 Task: Create a scrum project ConvertTech. Add to scrum project ConvertTech a team member softage.3@softage.net and assign as Project Lead. Add to scrum project ConvertTech a team member softage.4@softage.net
Action: Mouse moved to (198, 56)
Screenshot: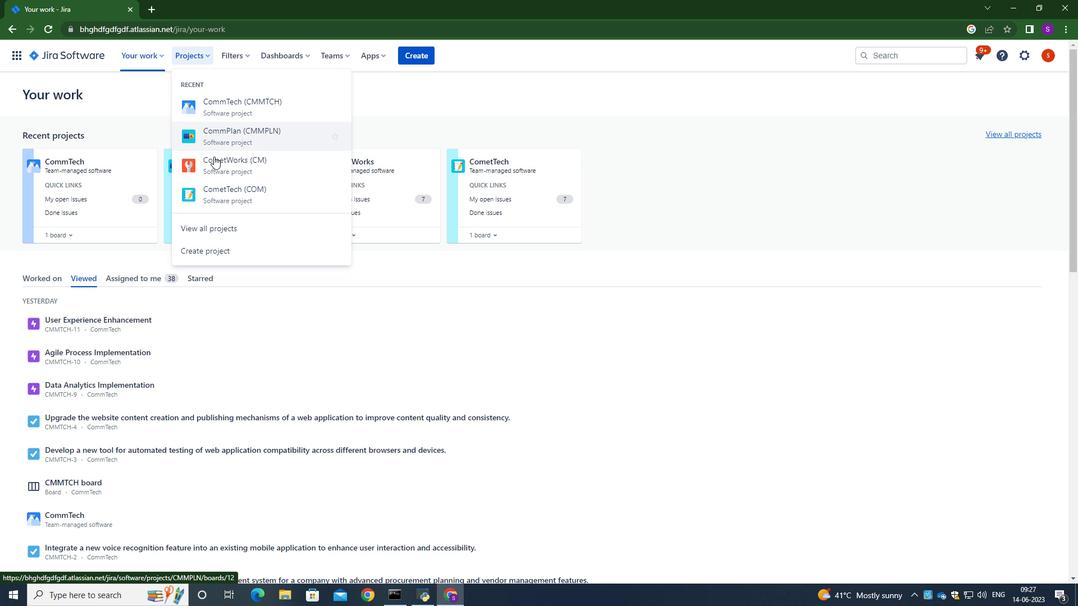 
Action: Mouse pressed left at (198, 56)
Screenshot: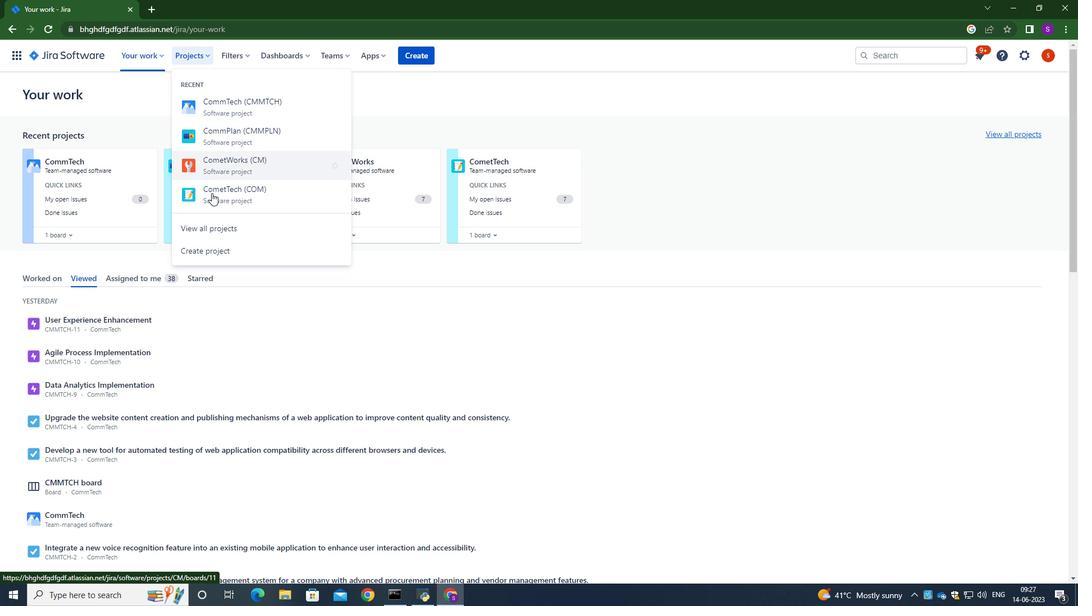 
Action: Mouse moved to (224, 253)
Screenshot: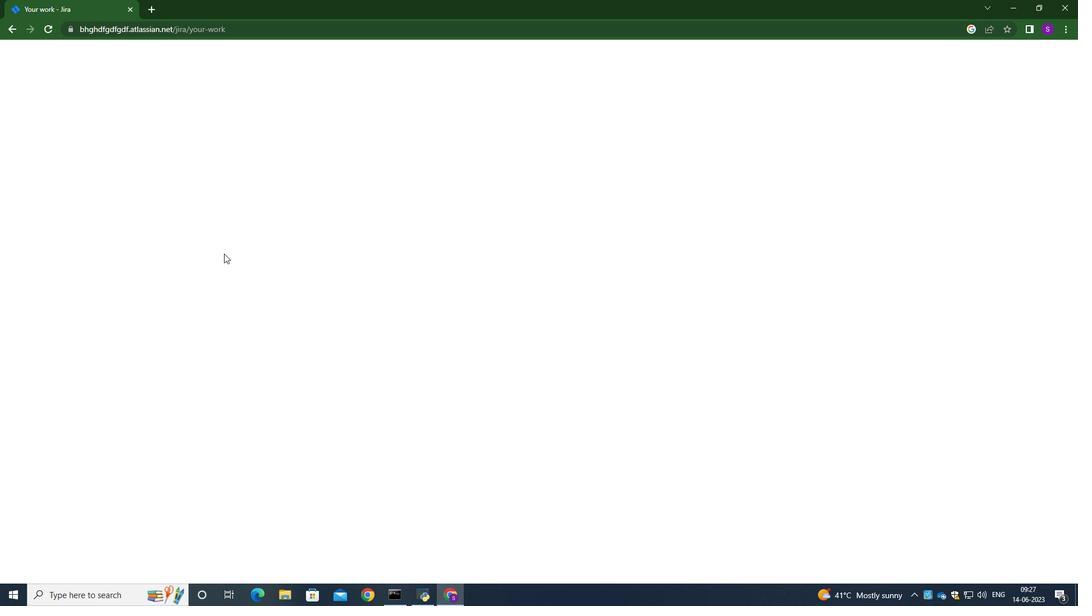 
Action: Mouse pressed left at (224, 253)
Screenshot: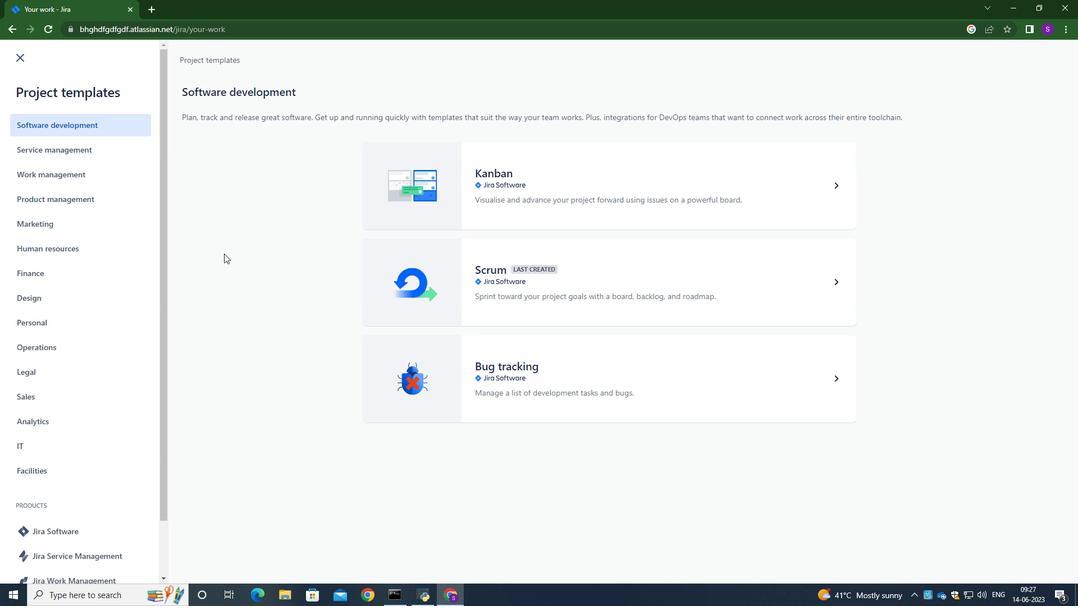 
Action: Mouse moved to (486, 284)
Screenshot: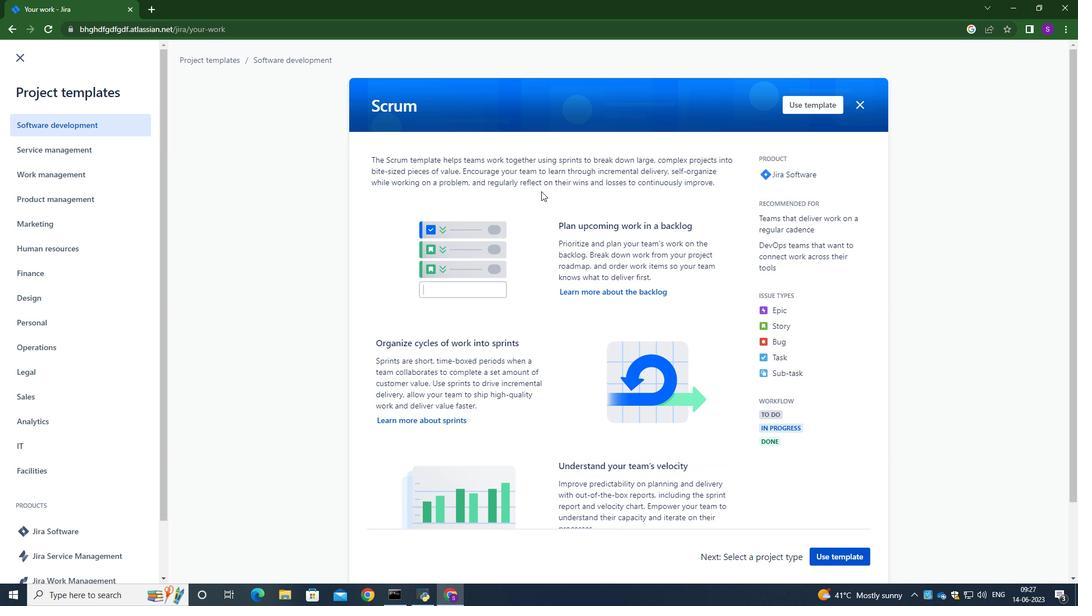 
Action: Mouse pressed left at (486, 284)
Screenshot: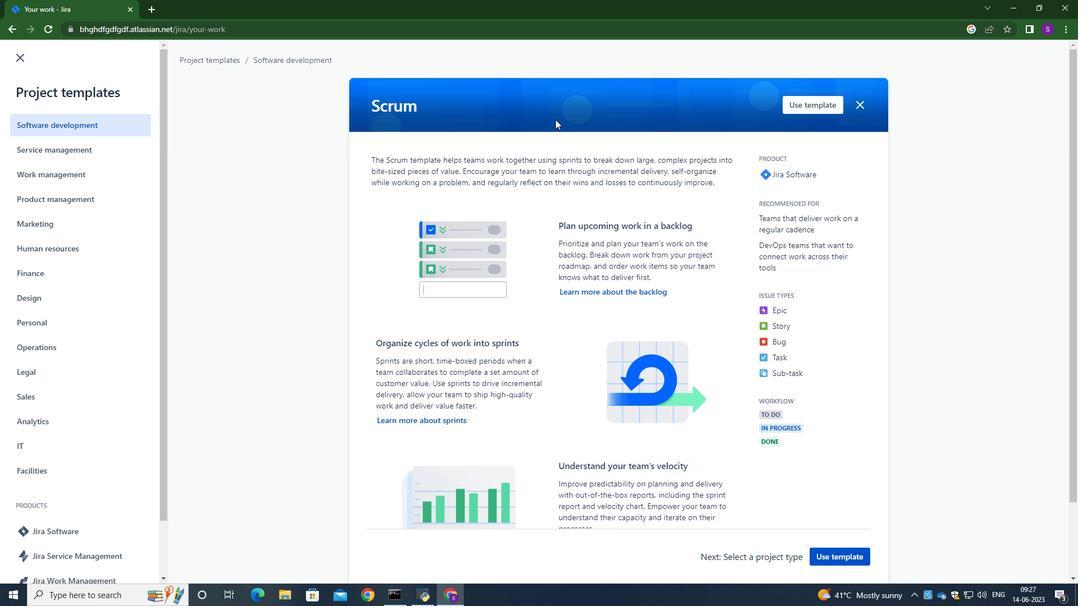 
Action: Mouse moved to (838, 105)
Screenshot: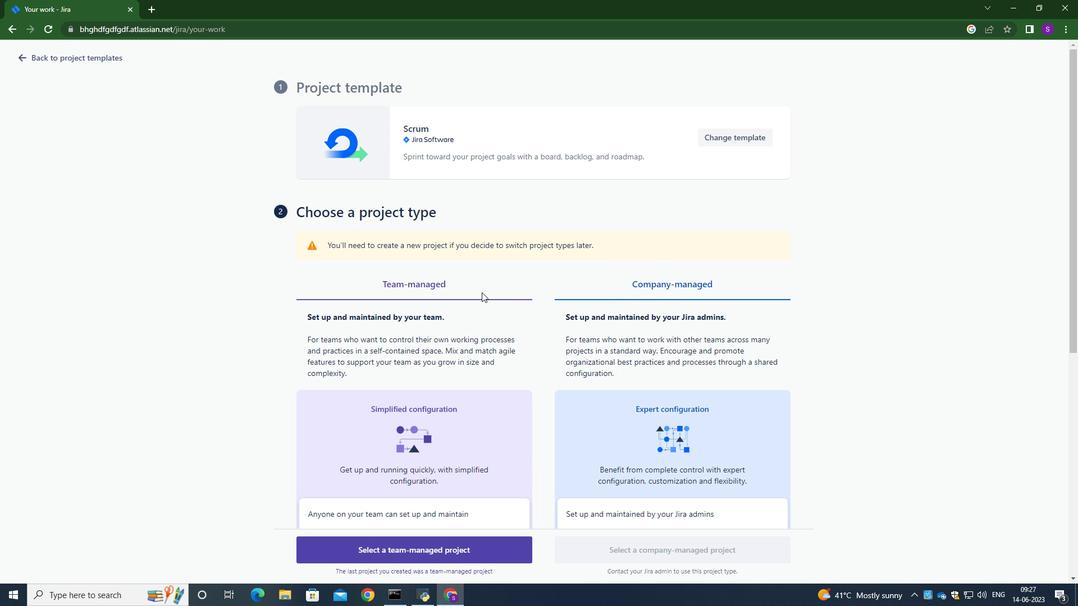 
Action: Mouse pressed left at (838, 105)
Screenshot: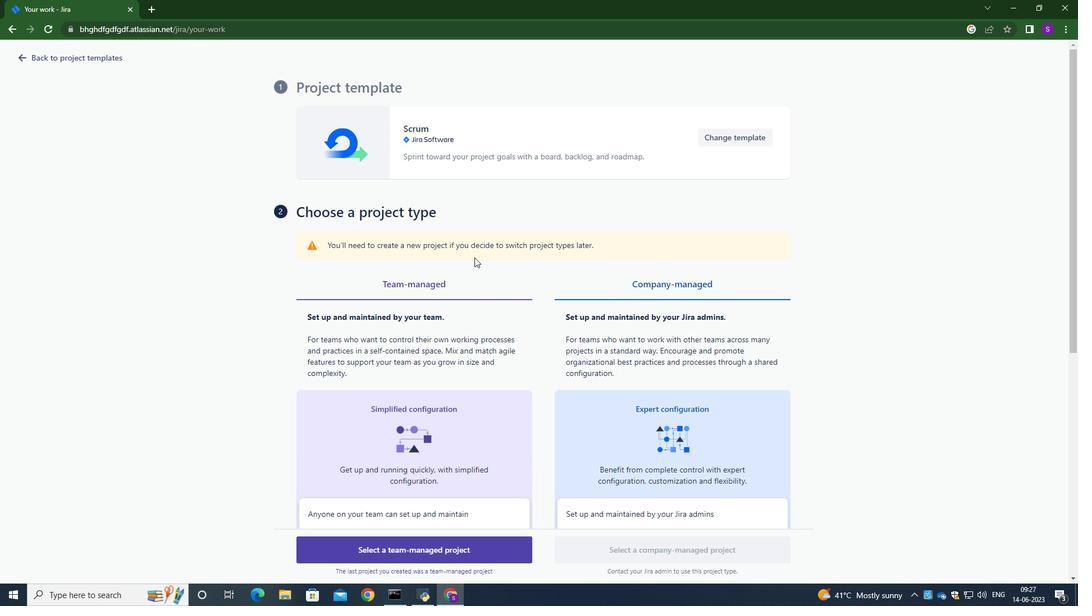 
Action: Mouse moved to (468, 212)
Screenshot: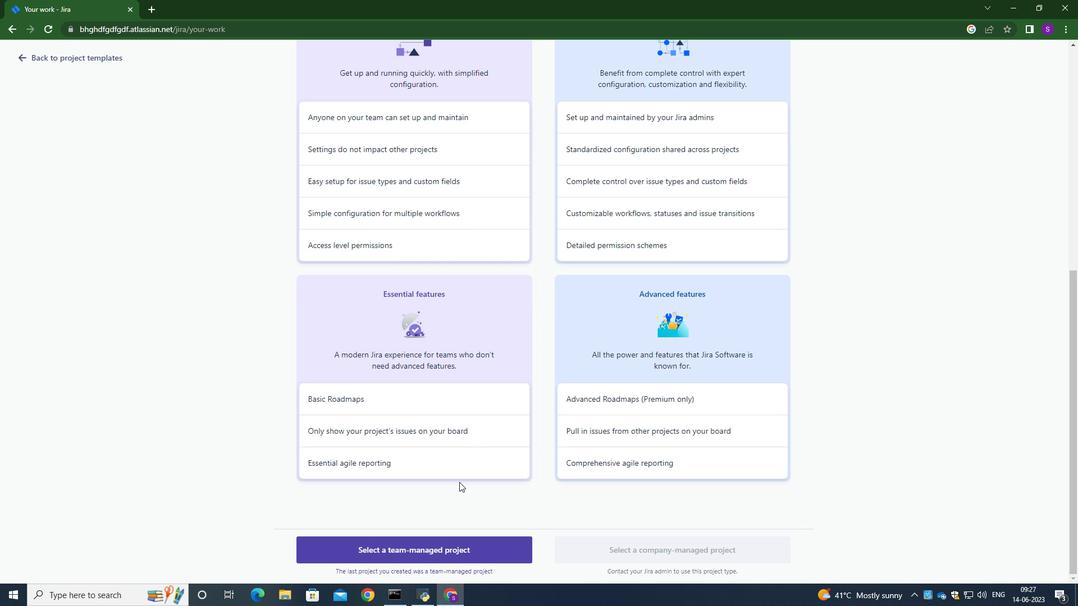 
Action: Mouse scrolled (468, 211) with delta (0, 0)
Screenshot: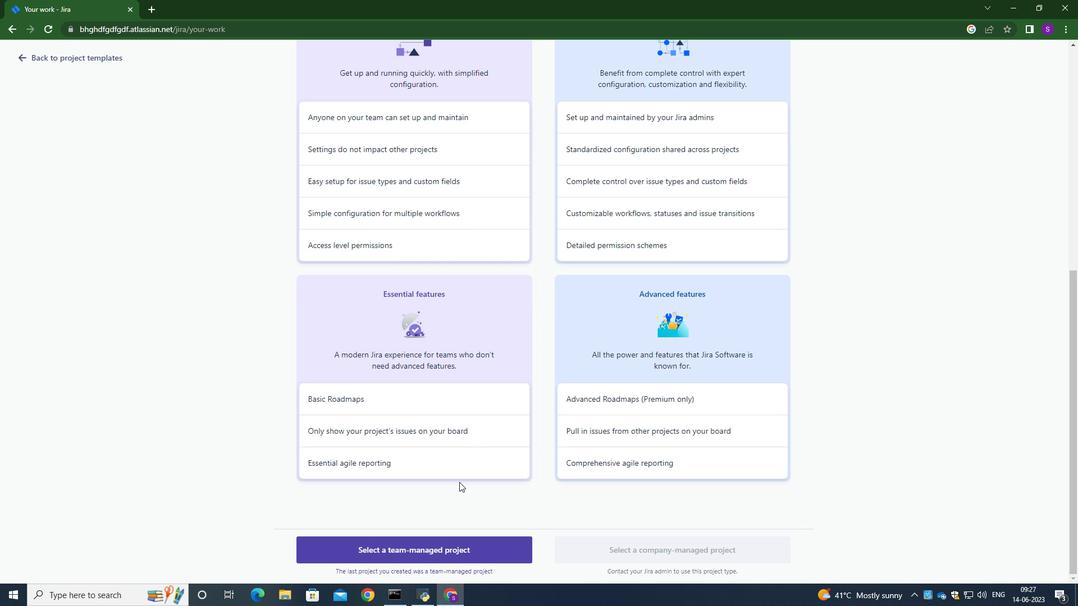 
Action: Mouse moved to (468, 216)
Screenshot: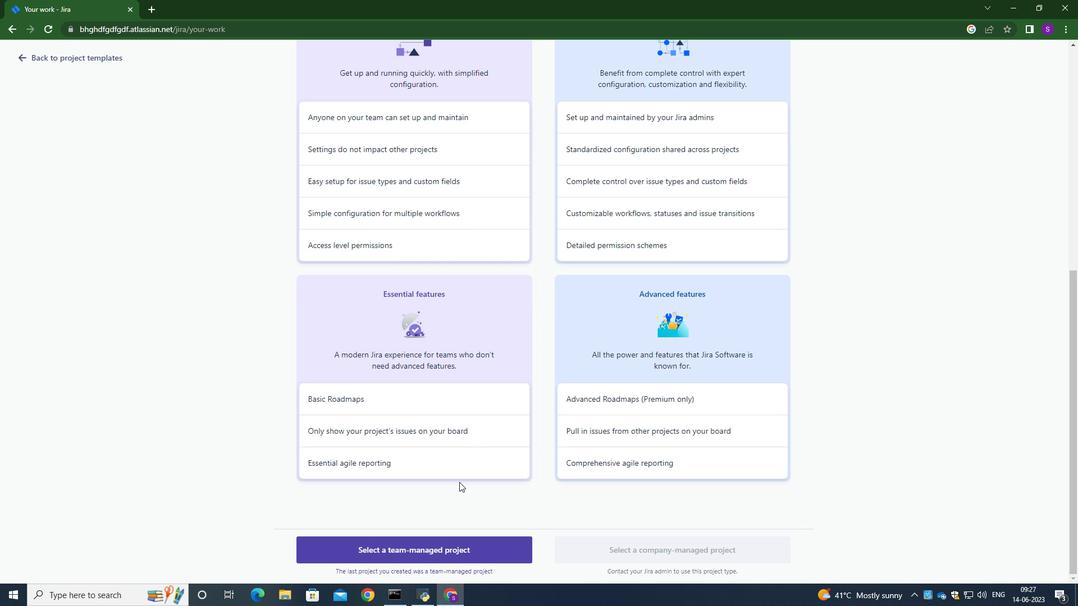 
Action: Mouse scrolled (468, 215) with delta (0, 0)
Screenshot: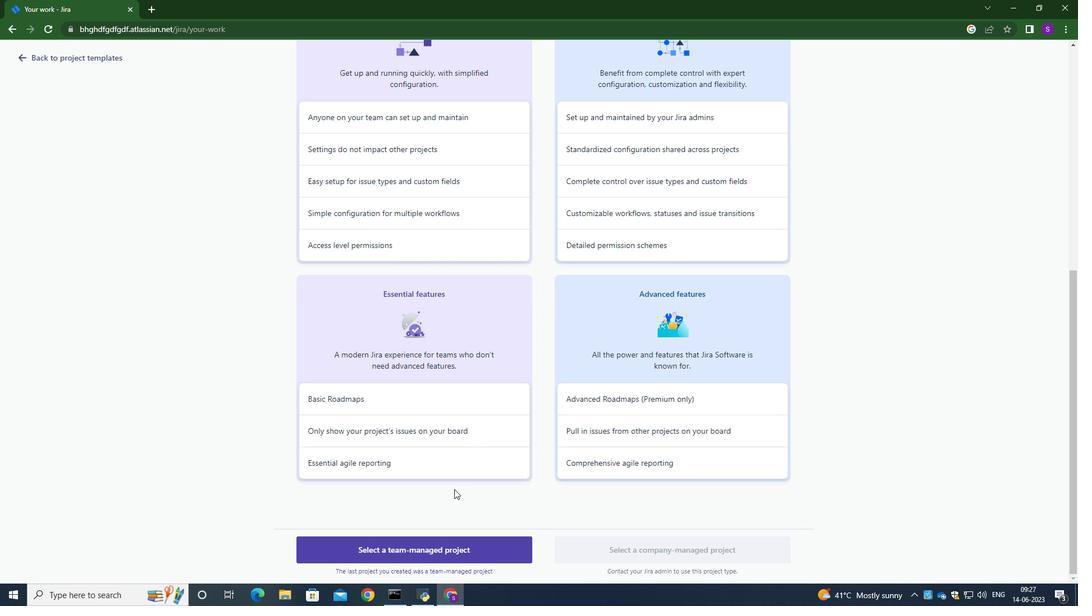 
Action: Mouse scrolled (468, 215) with delta (0, 0)
Screenshot: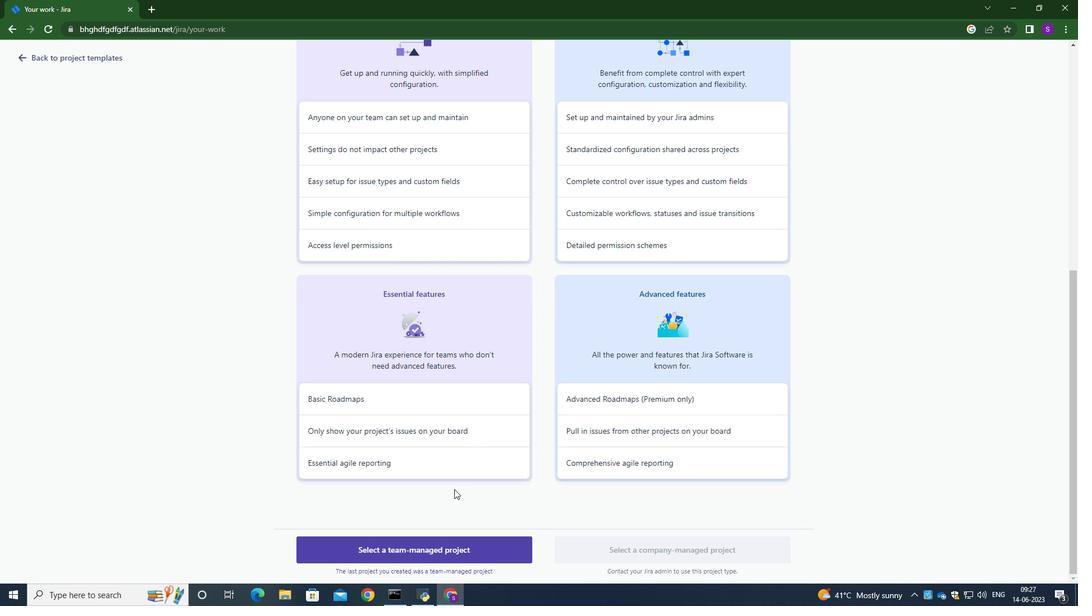 
Action: Mouse scrolled (468, 215) with delta (0, 0)
Screenshot: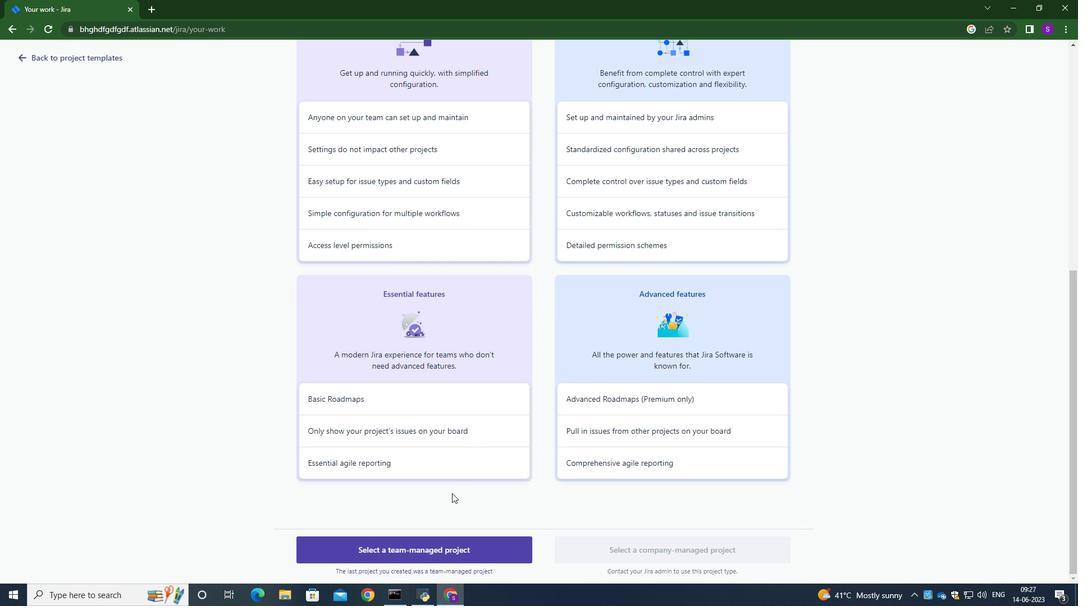 
Action: Mouse scrolled (468, 215) with delta (0, 0)
Screenshot: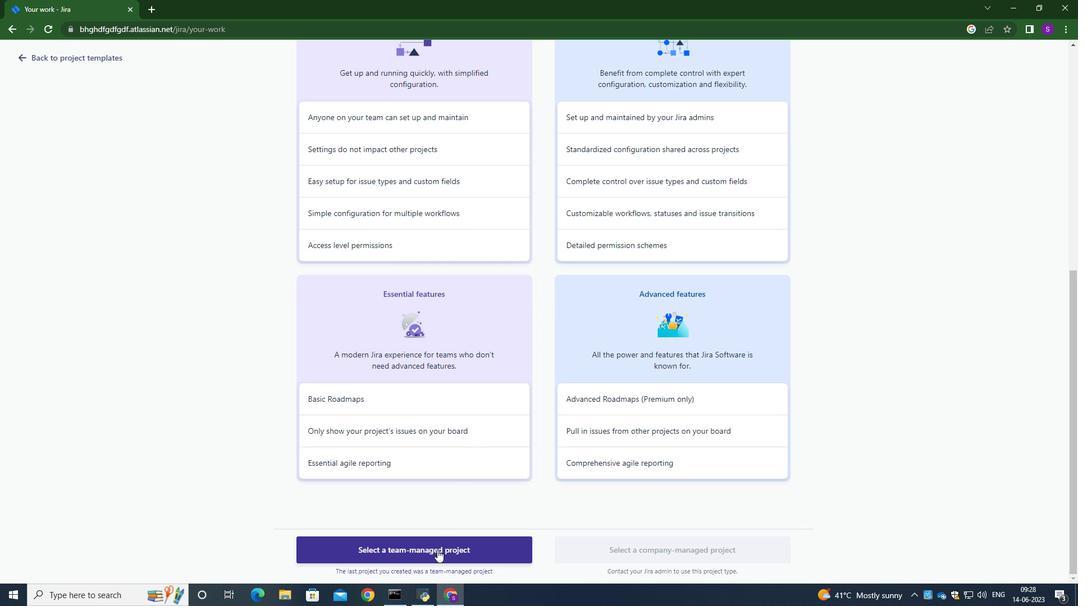 
Action: Mouse scrolled (468, 215) with delta (0, 0)
Screenshot: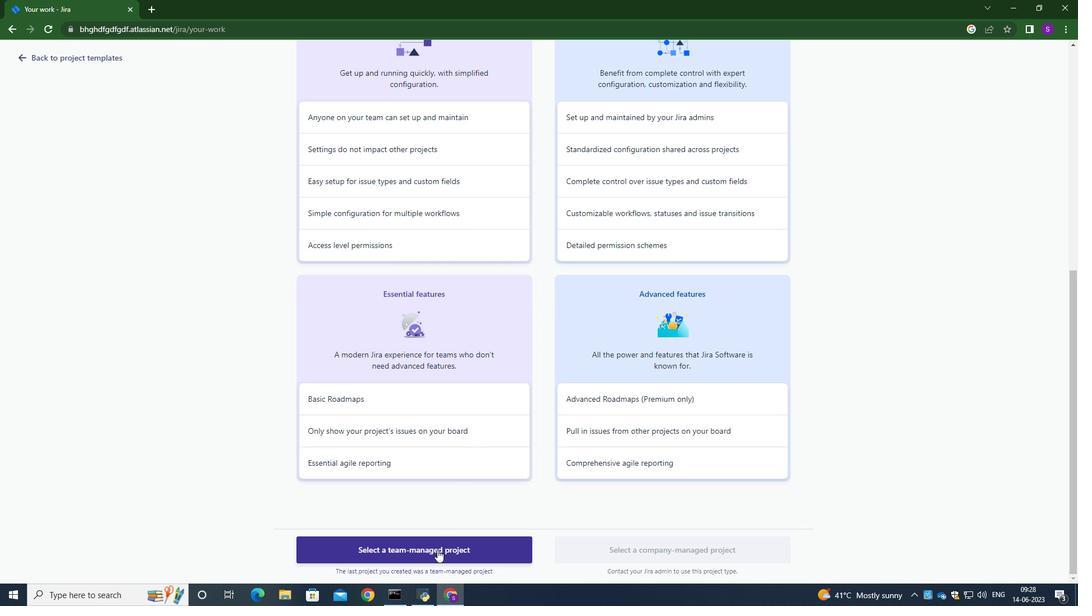 
Action: Mouse scrolled (468, 215) with delta (0, 0)
Screenshot: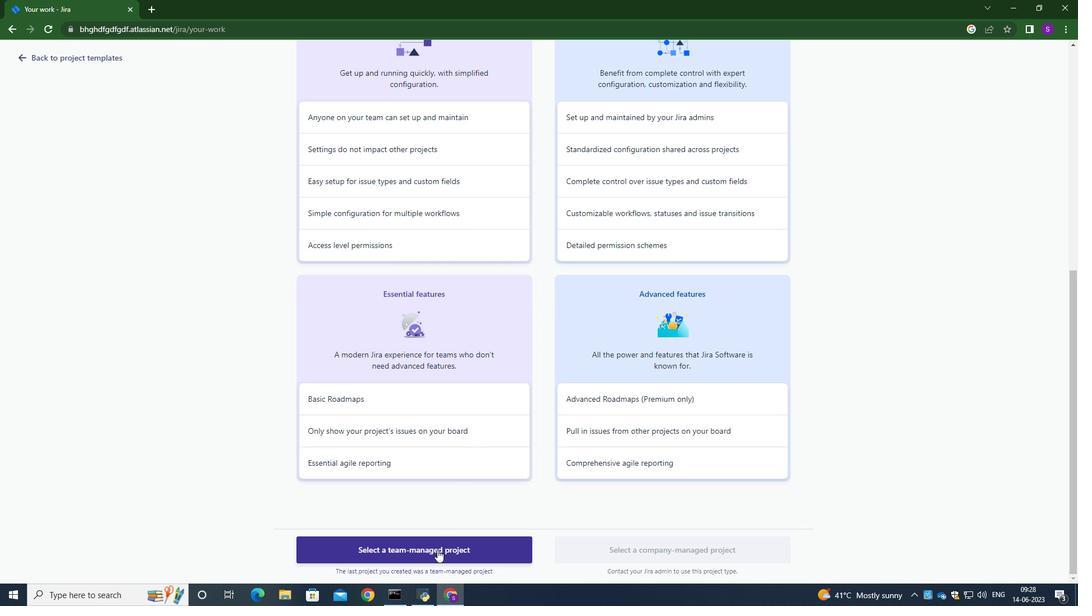 
Action: Mouse scrolled (468, 215) with delta (0, 0)
Screenshot: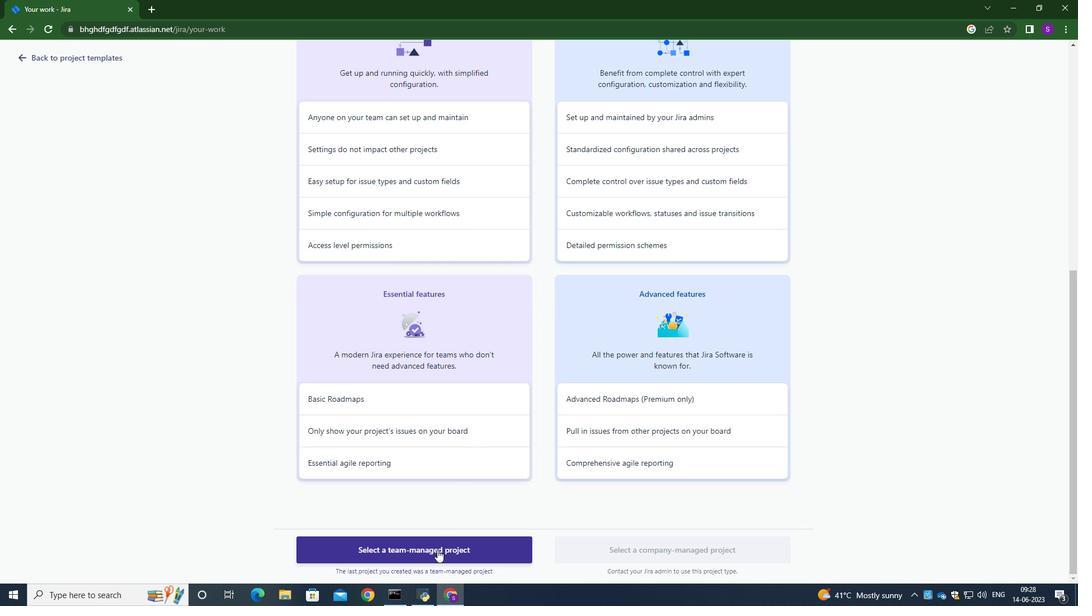 
Action: Mouse scrolled (468, 215) with delta (0, 0)
Screenshot: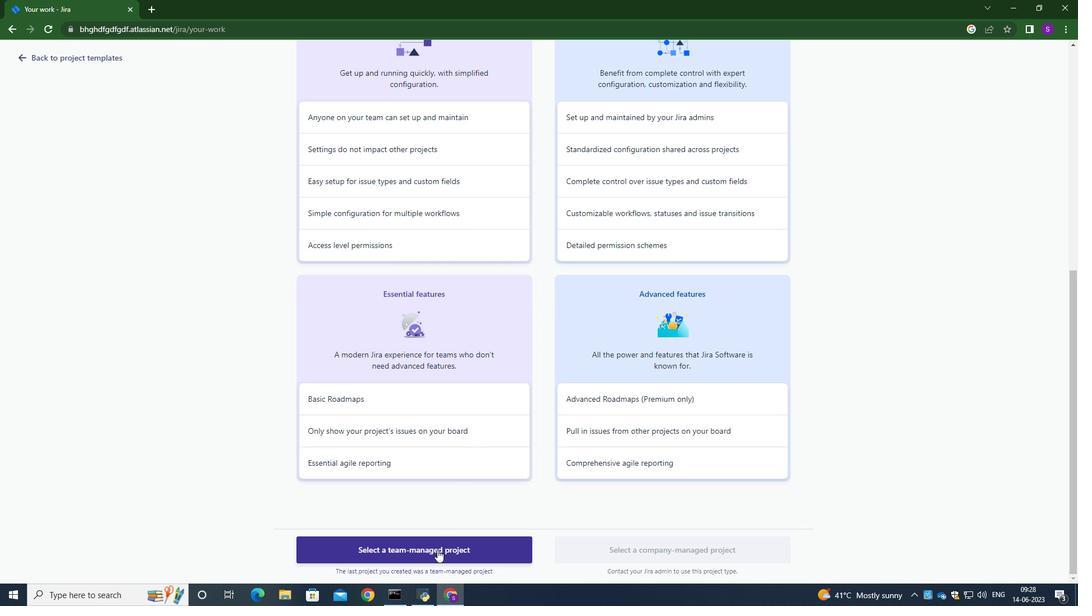 
Action: Mouse moved to (437, 550)
Screenshot: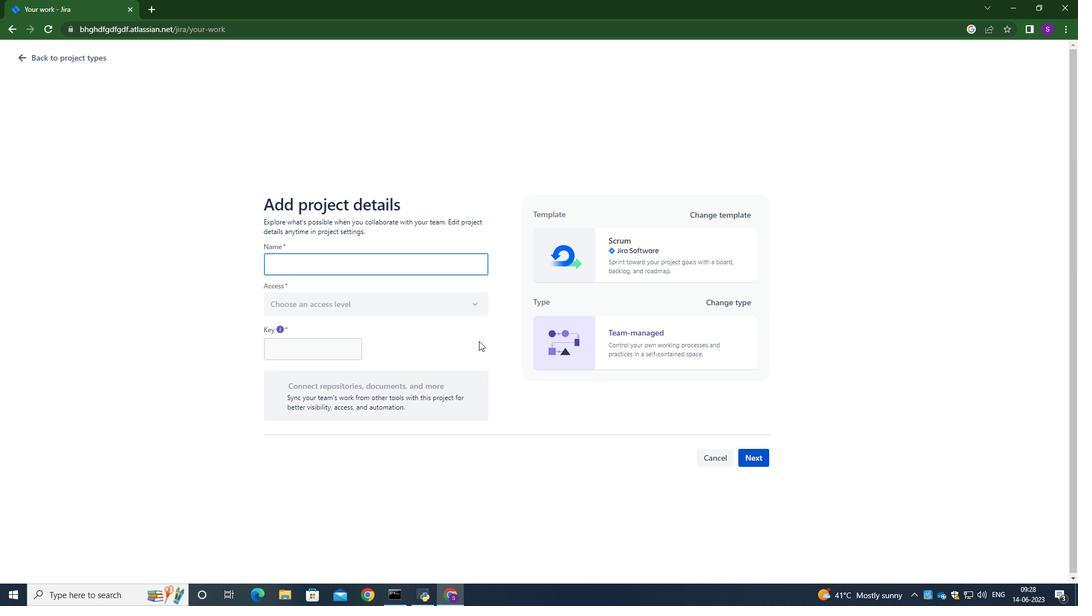 
Action: Mouse pressed left at (437, 550)
Screenshot: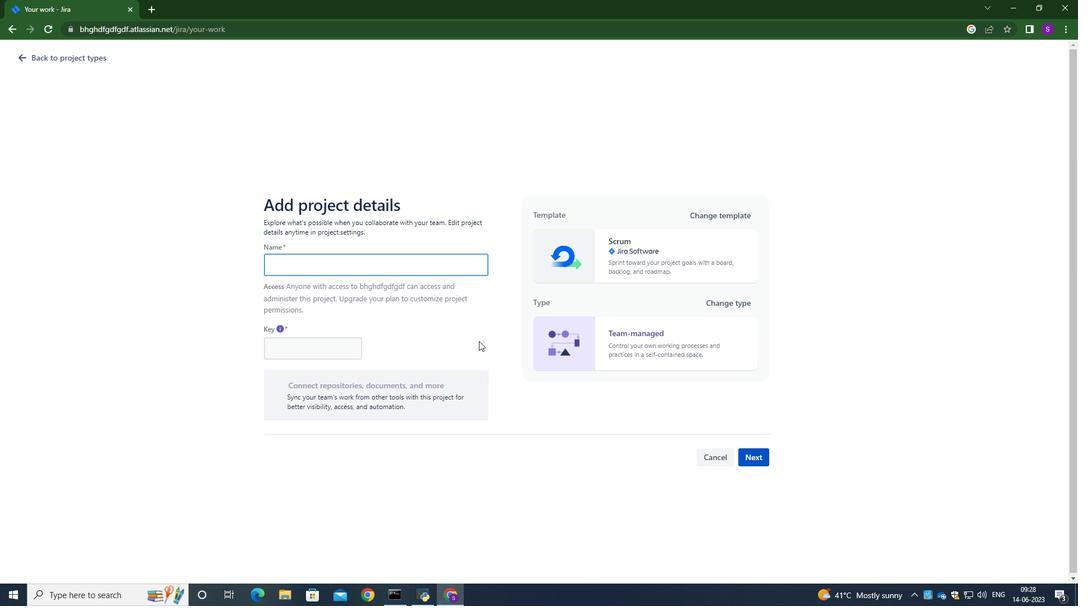 
Action: Mouse moved to (479, 341)
Screenshot: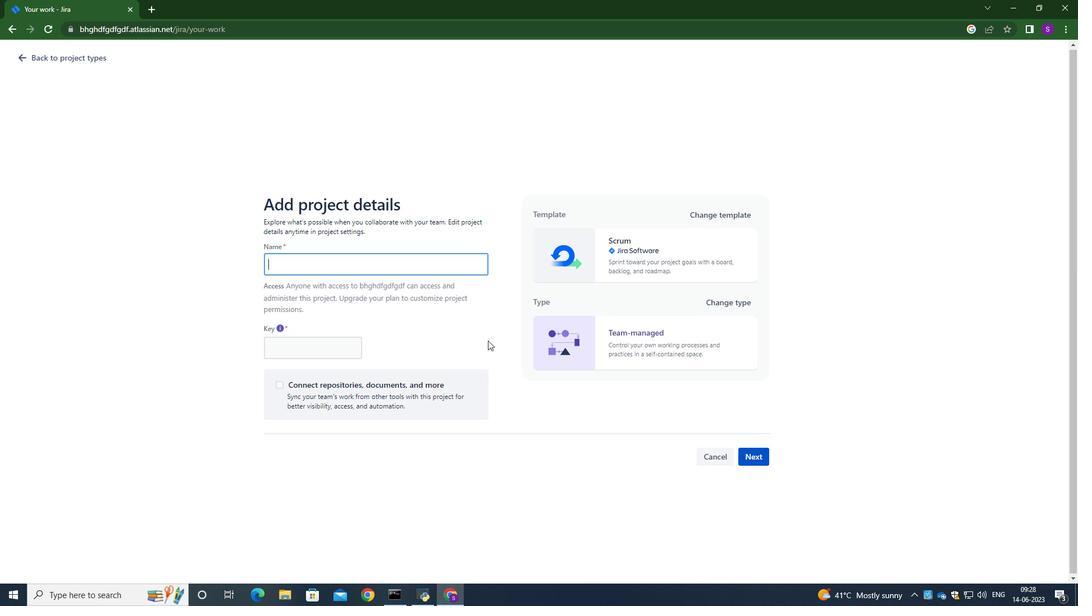 
Action: Mouse scrolled (479, 341) with delta (0, 0)
Screenshot: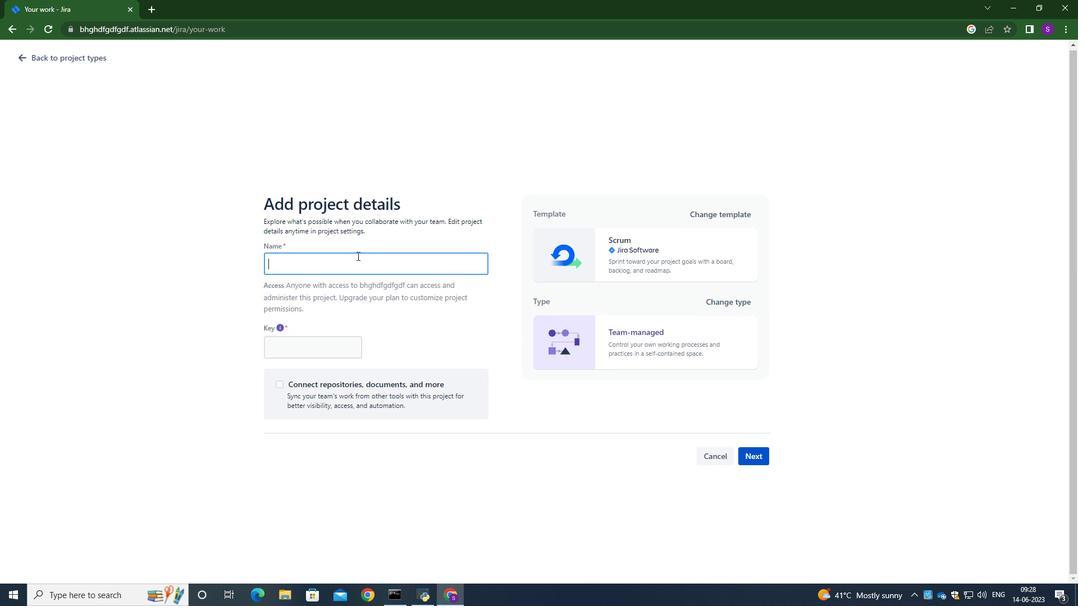 
Action: Mouse scrolled (479, 341) with delta (0, 0)
Screenshot: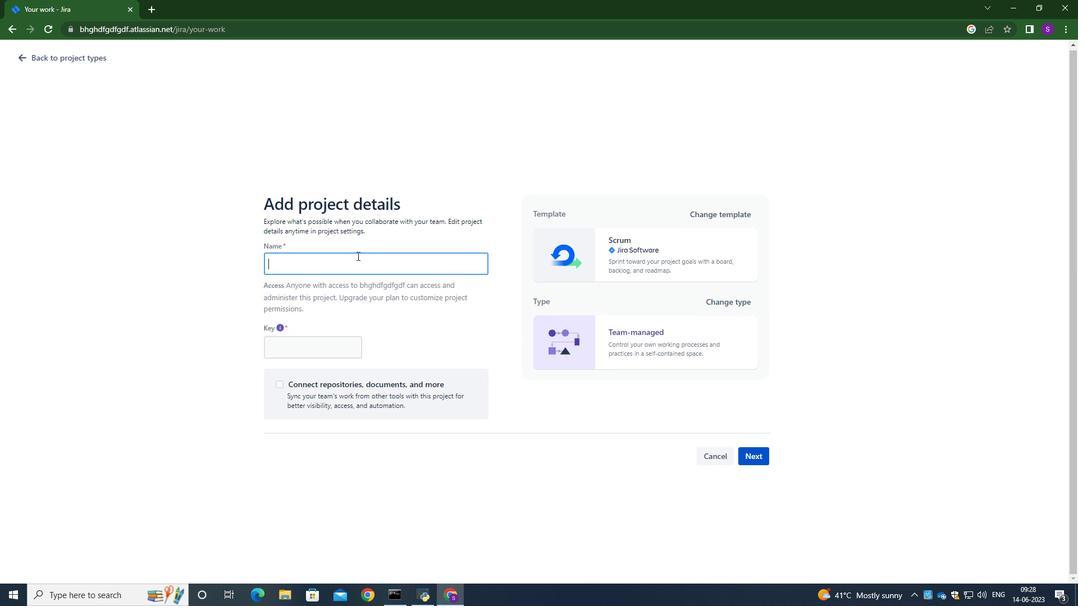 
Action: Mouse scrolled (479, 341) with delta (0, 0)
Screenshot: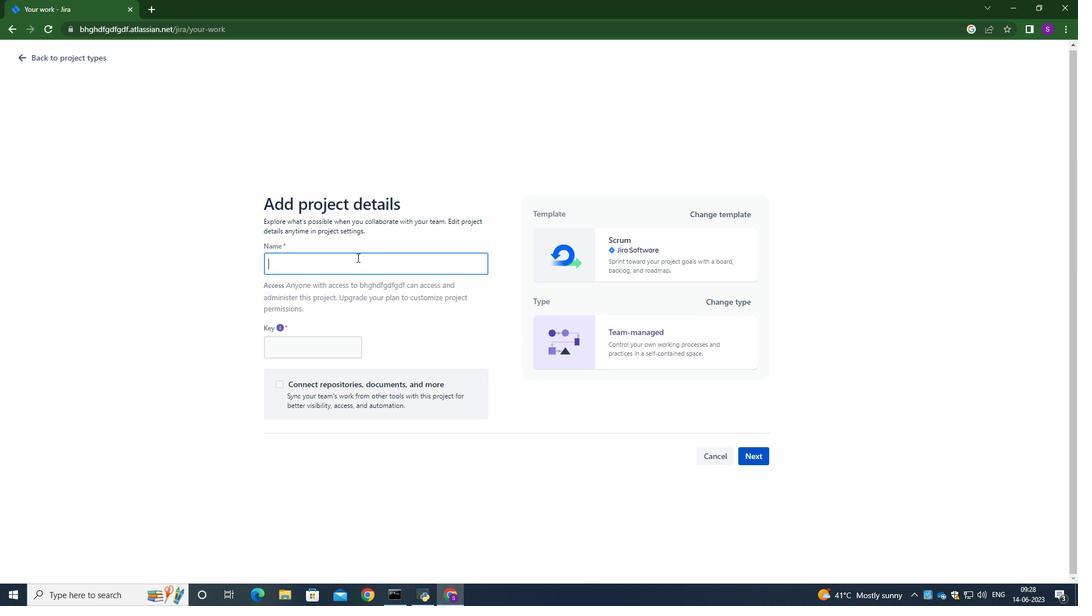 
Action: Mouse moved to (500, 341)
Screenshot: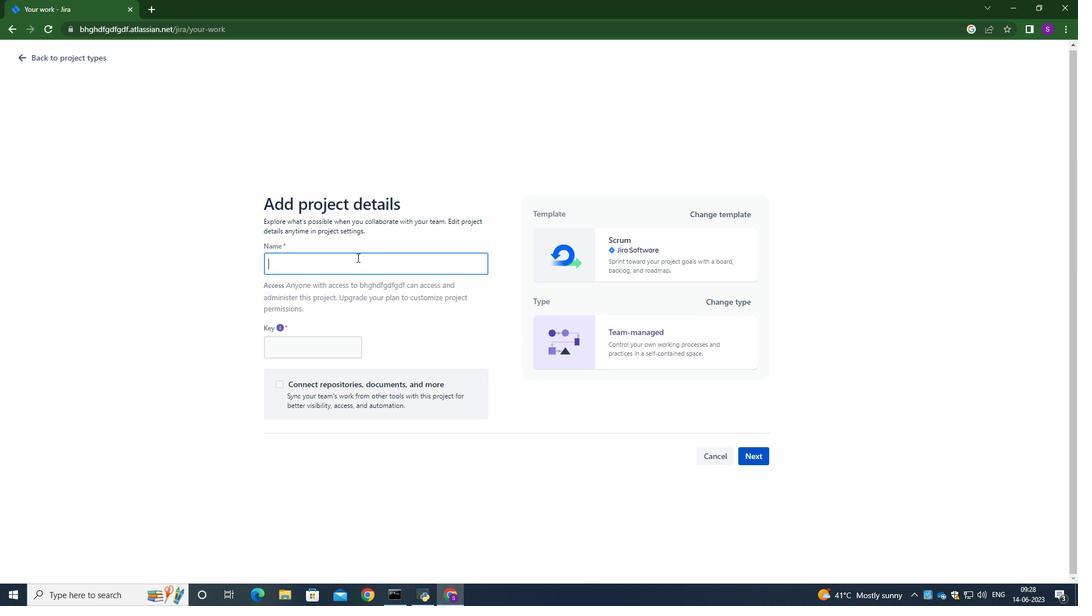 
Action: Mouse scrolled (500, 340) with delta (0, 0)
Screenshot: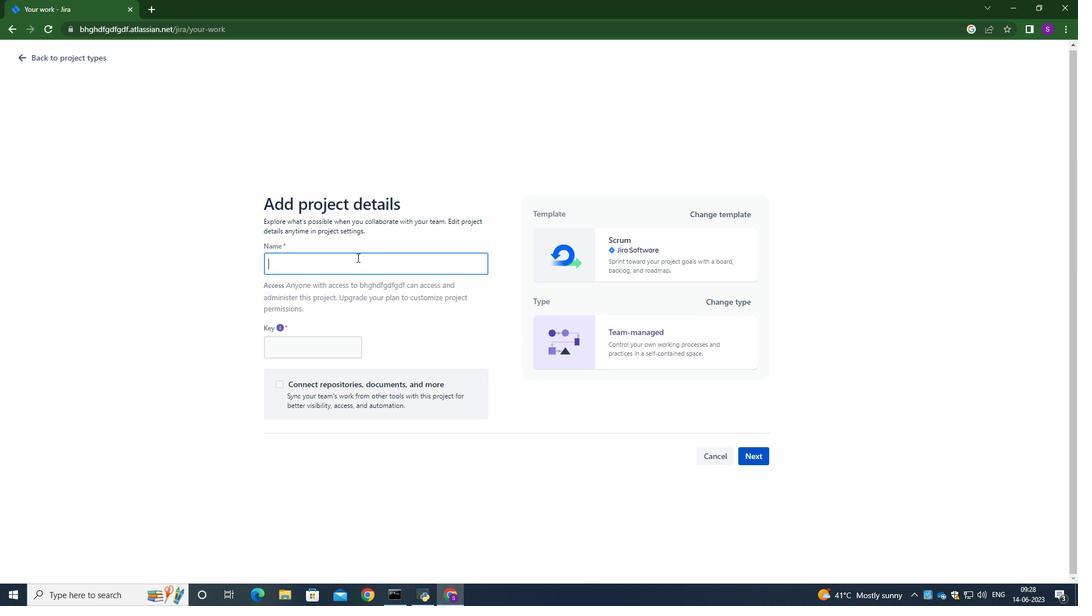 
Action: Mouse moved to (357, 257)
Screenshot: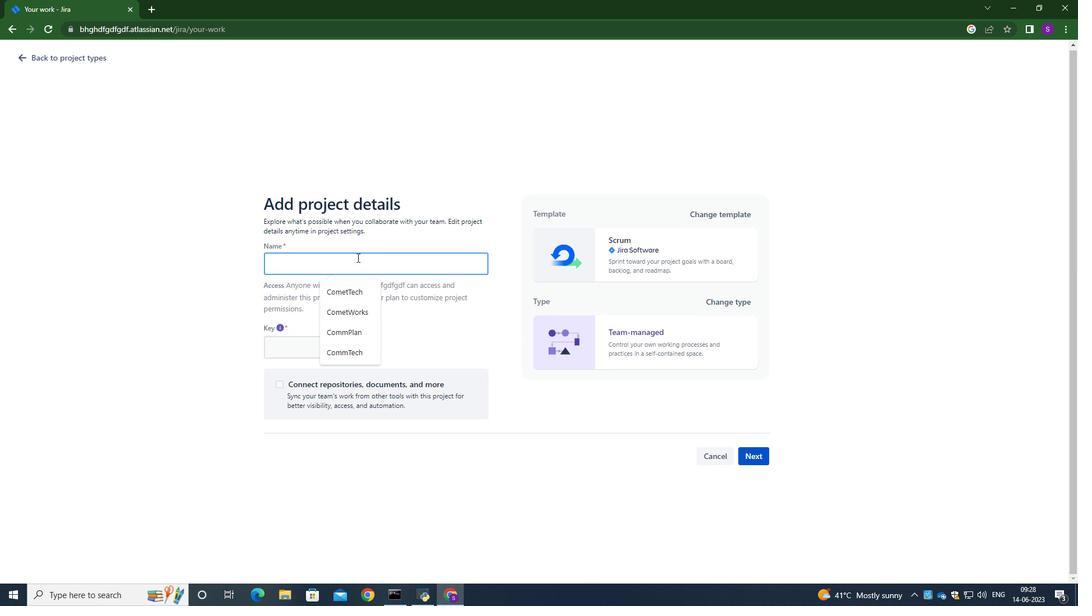 
Action: Mouse pressed left at (357, 257)
Screenshot: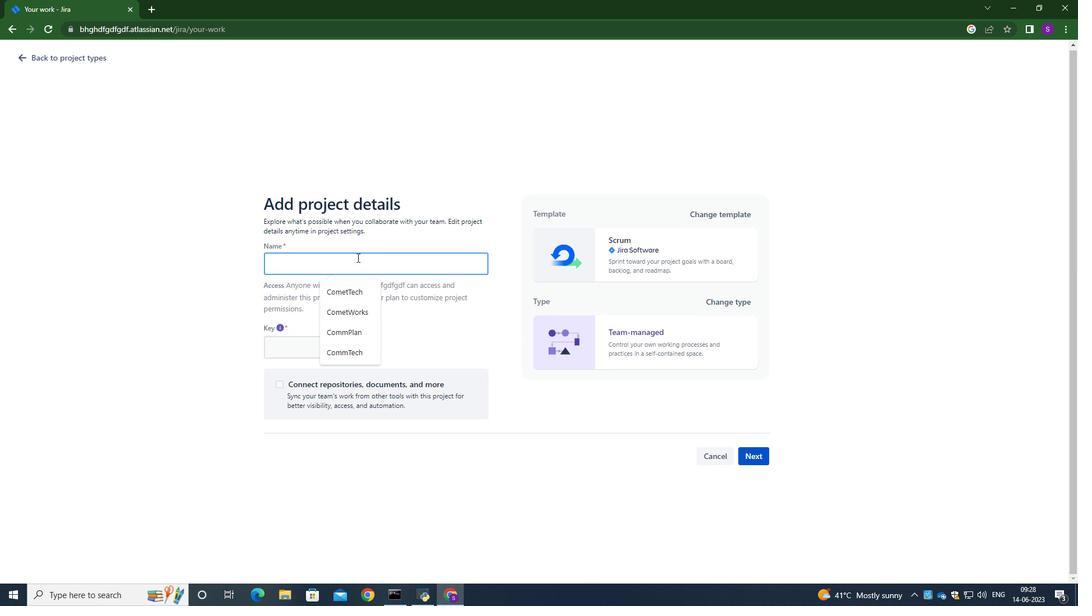 
Action: Key pressed <Key.caps_lock>C<Key.caps_lock>onvert<Key.caps_lock>T<Key.caps_lock>ech<Key.space>
Screenshot: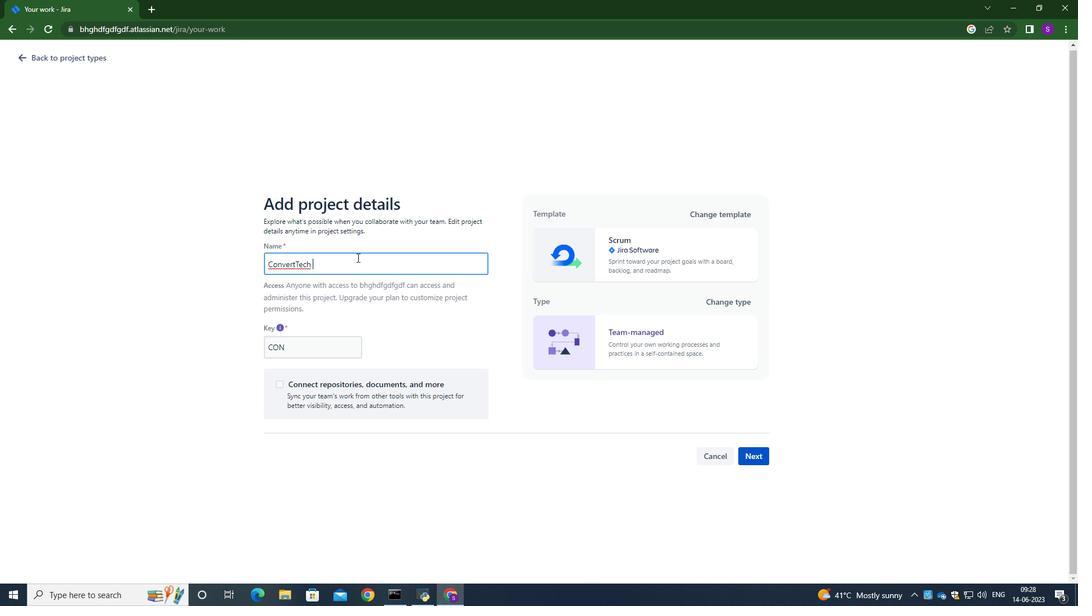 
Action: Mouse moved to (324, 295)
Screenshot: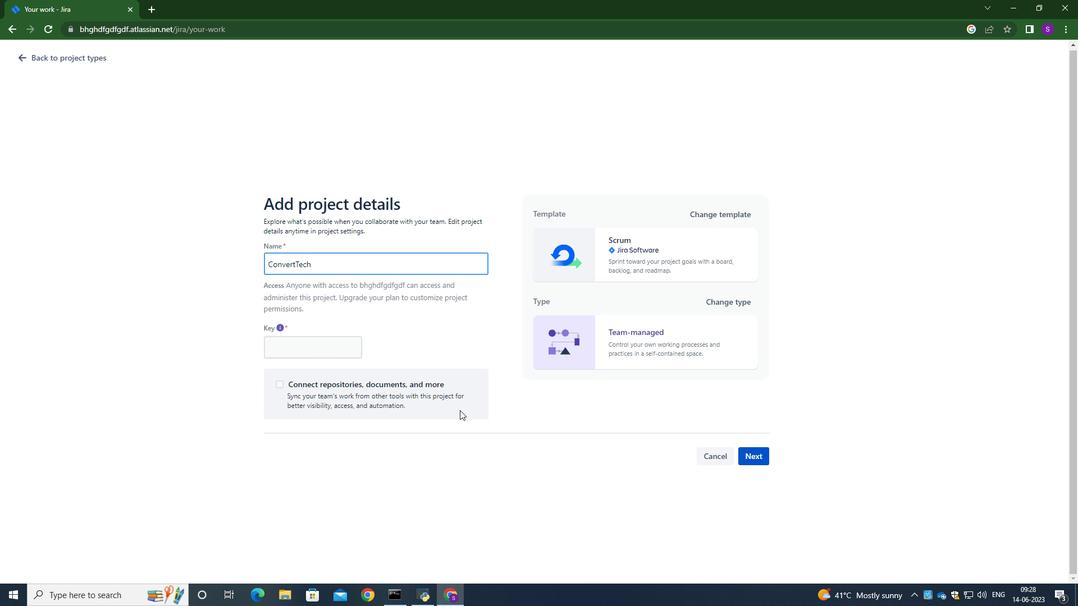
Action: Key pressed <Key.backspace>
Screenshot: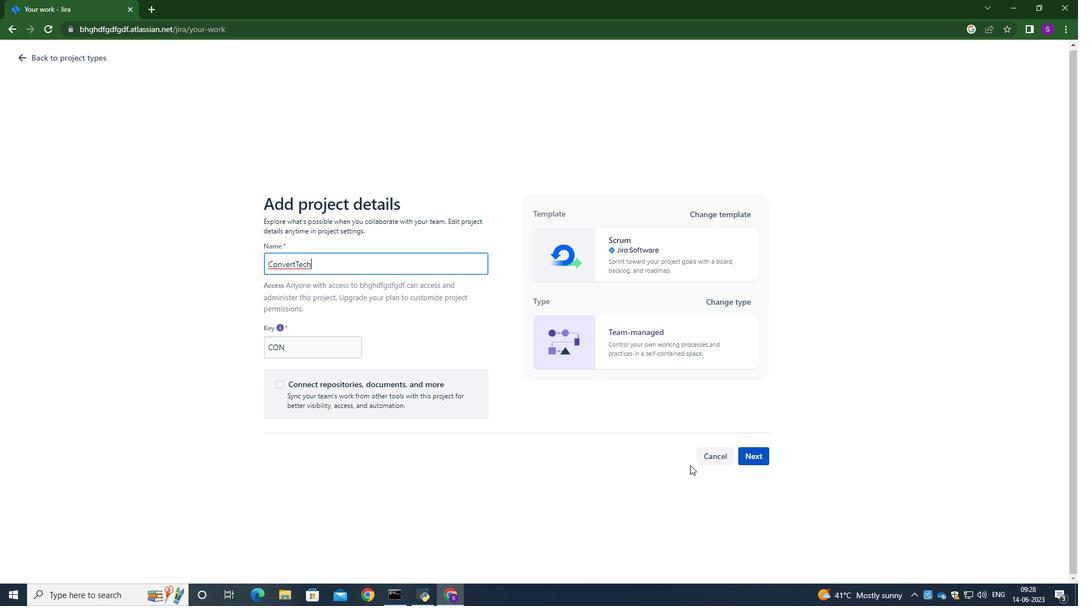 
Action: Mouse moved to (747, 464)
Screenshot: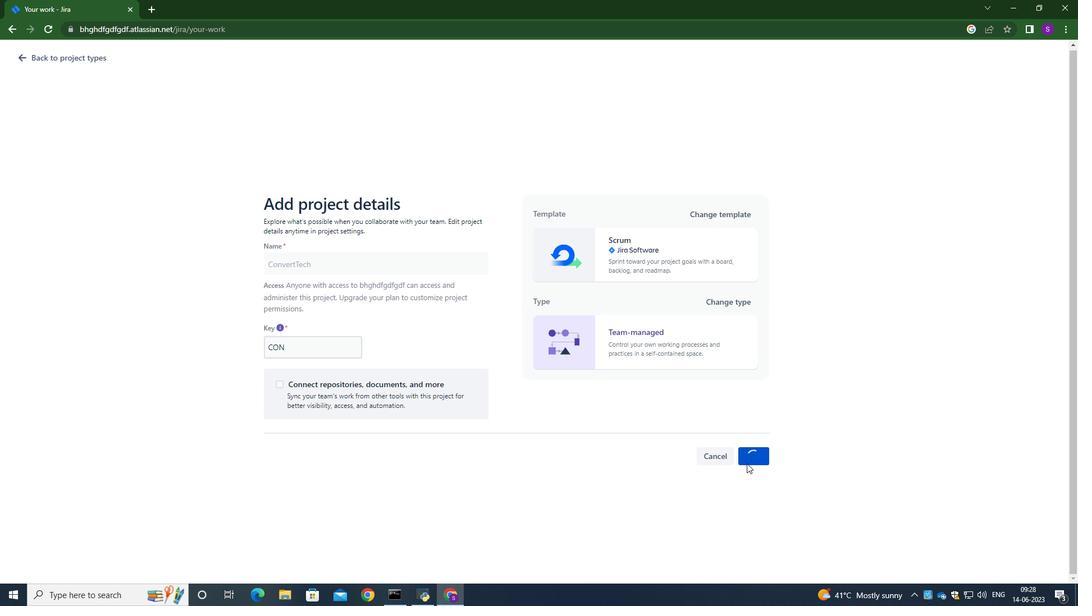 
Action: Mouse pressed left at (747, 464)
Screenshot: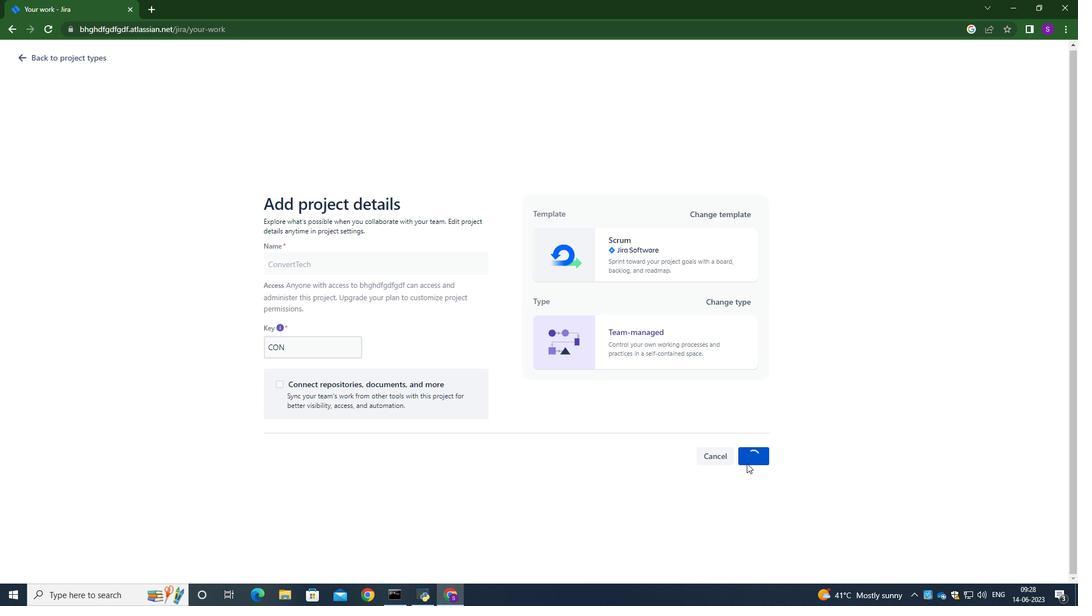 
Action: Mouse moved to (654, 379)
Screenshot: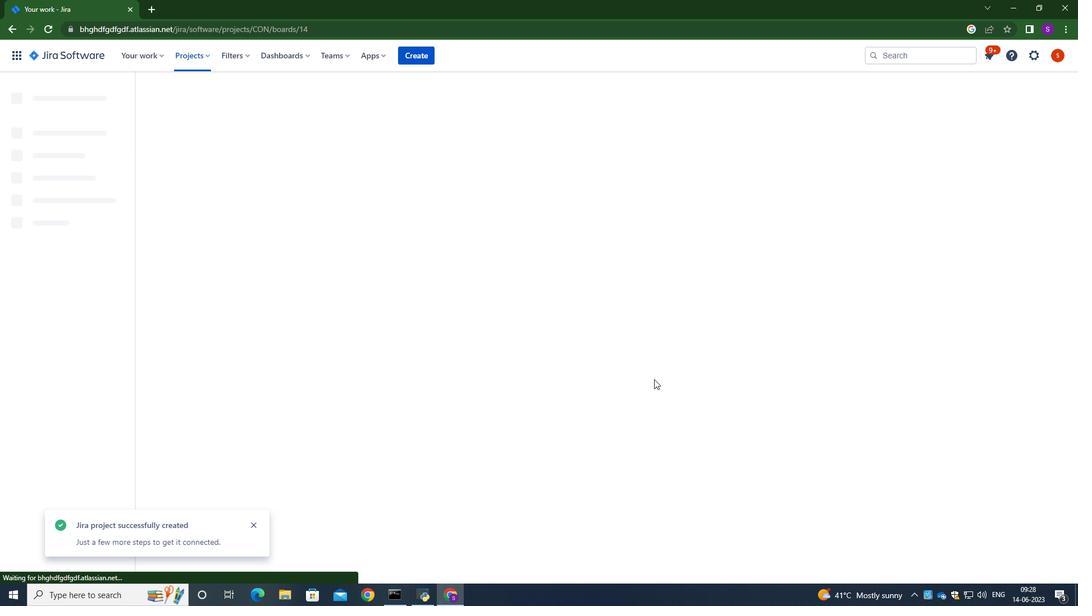 
Action: Mouse pressed left at (654, 379)
Screenshot: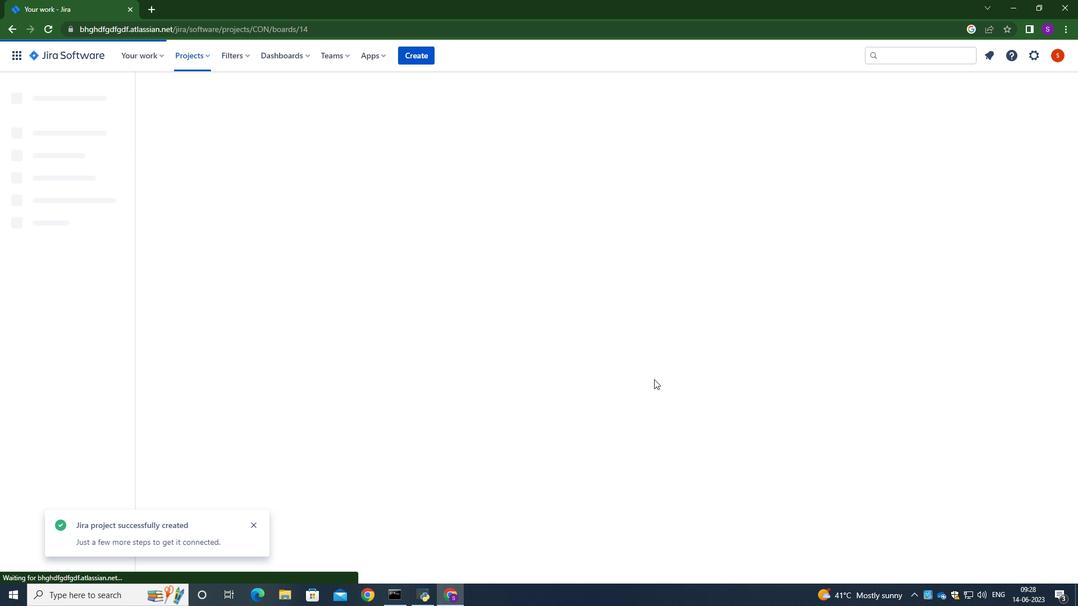 
Action: Mouse moved to (84, 321)
Screenshot: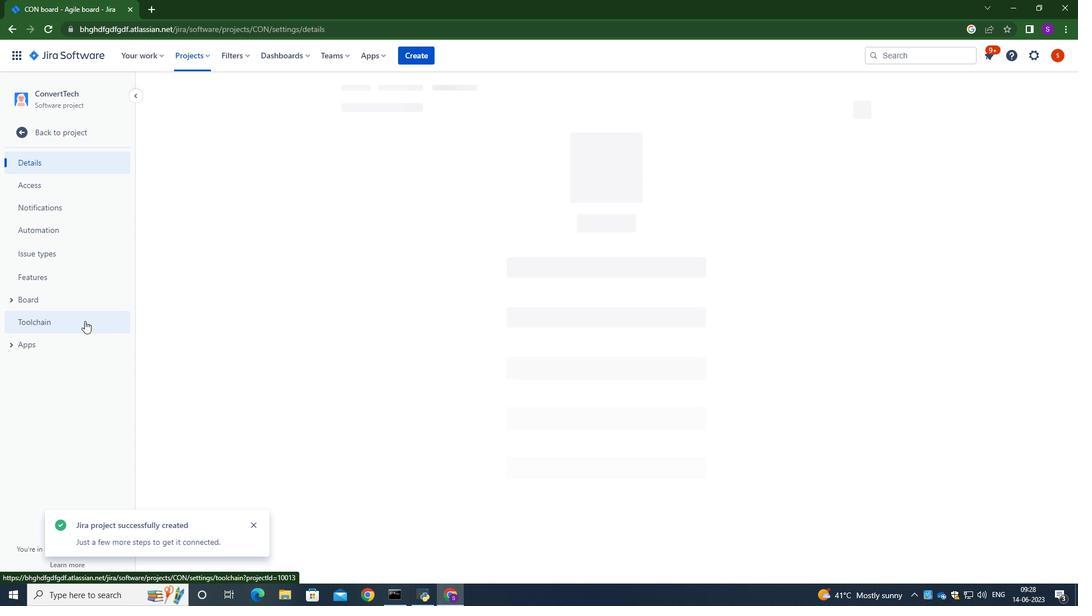
Action: Mouse pressed left at (84, 321)
Screenshot: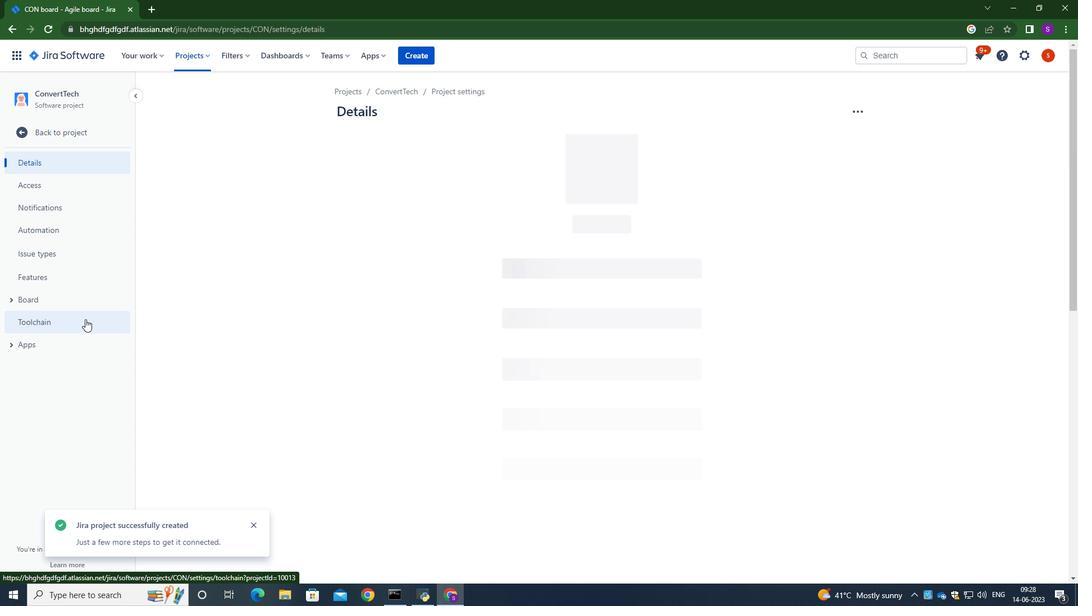 
Action: Mouse moved to (576, 361)
Screenshot: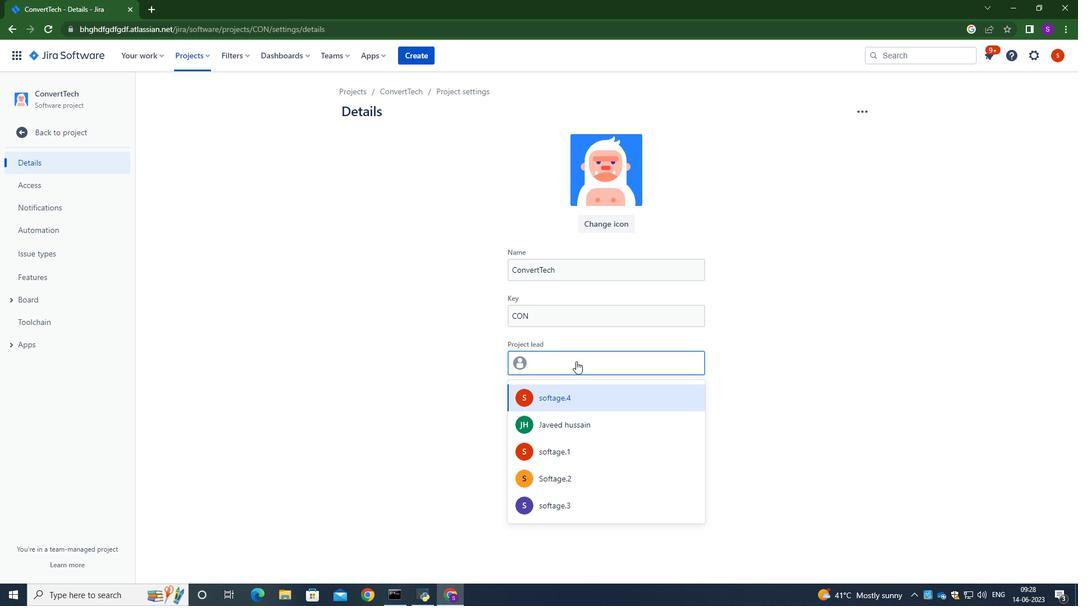 
Action: Mouse pressed left at (576, 361)
Screenshot: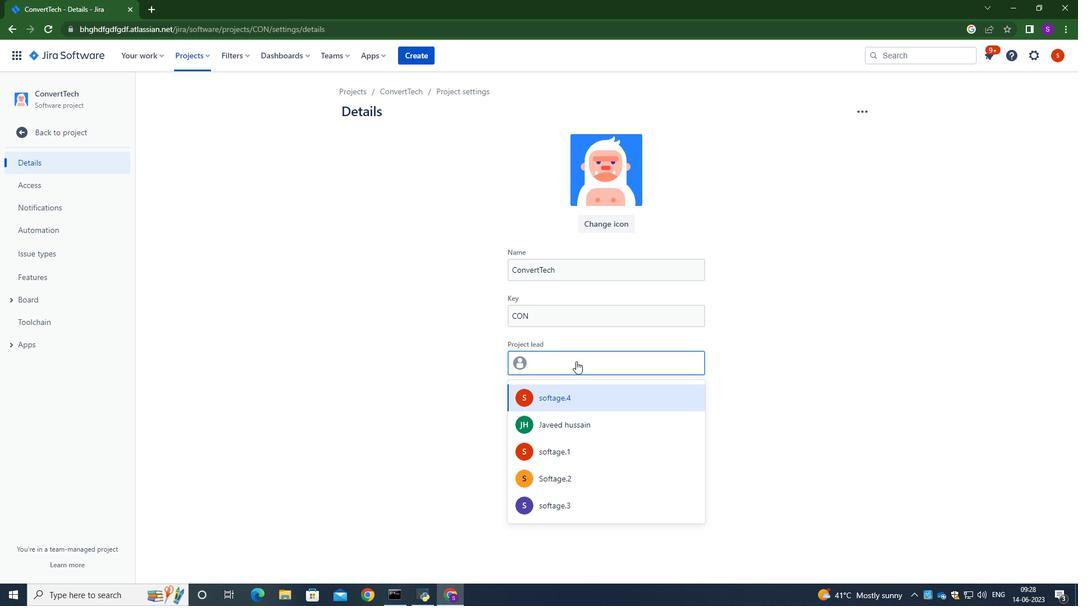 
Action: Key pressed softage.3<Key.shift>@softage.net
Screenshot: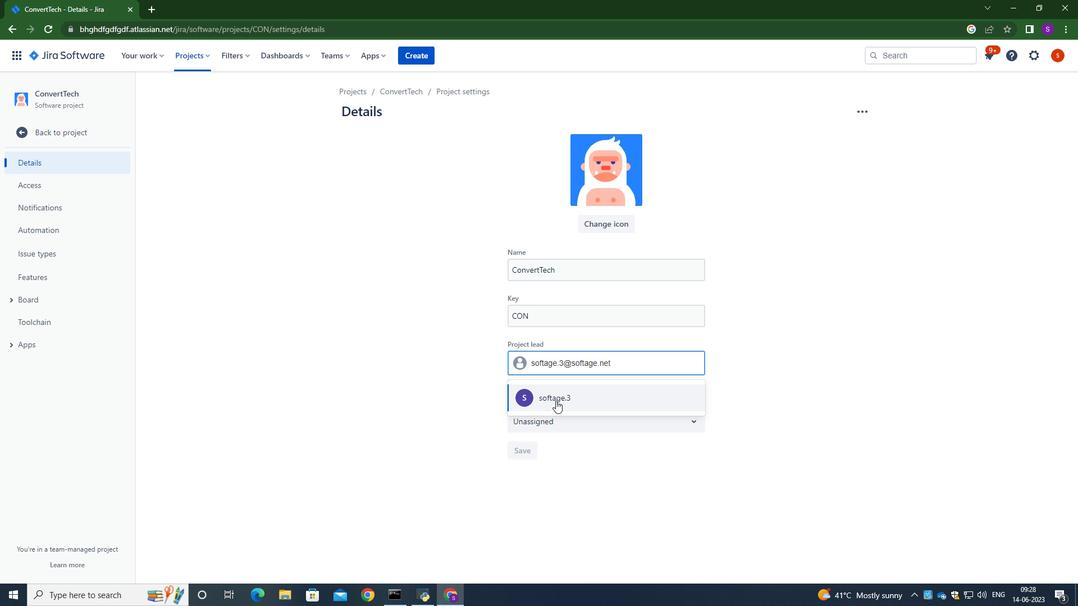 
Action: Mouse moved to (554, 404)
Screenshot: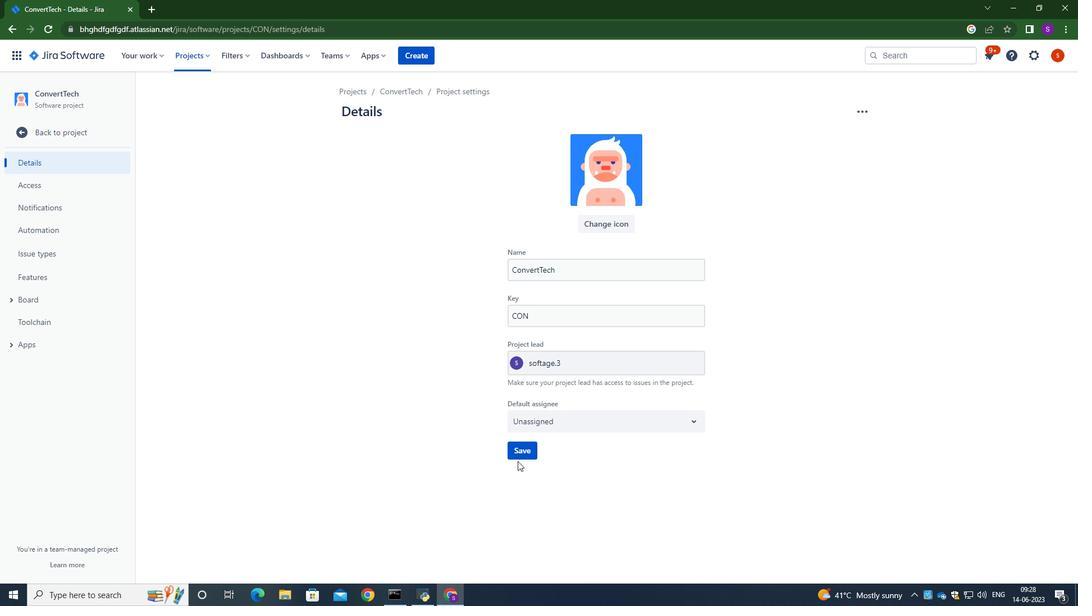 
Action: Mouse pressed left at (554, 404)
Screenshot: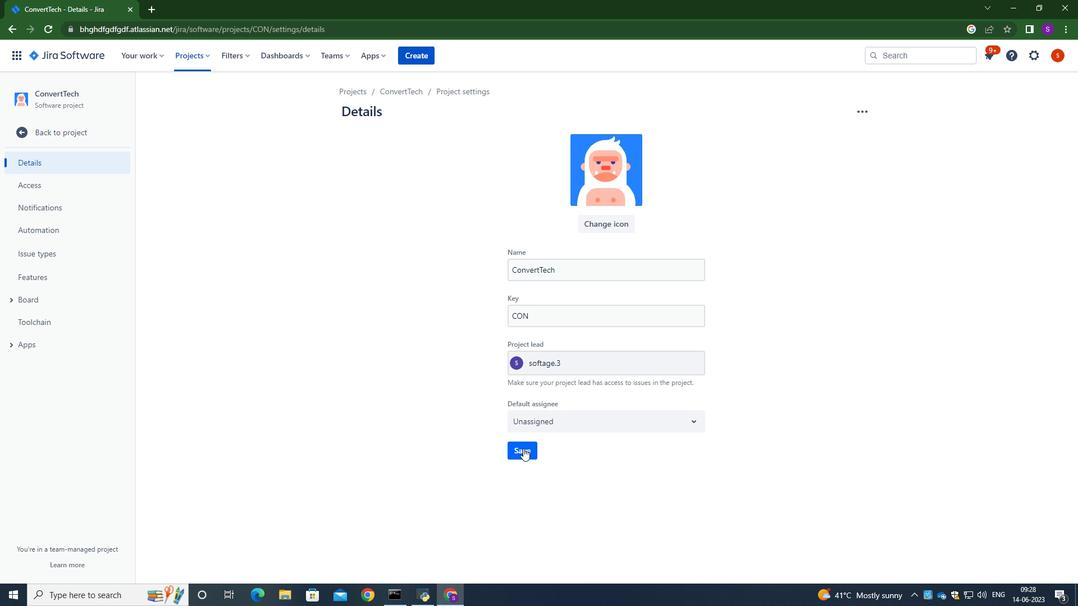 
Action: Mouse moved to (541, 427)
Screenshot: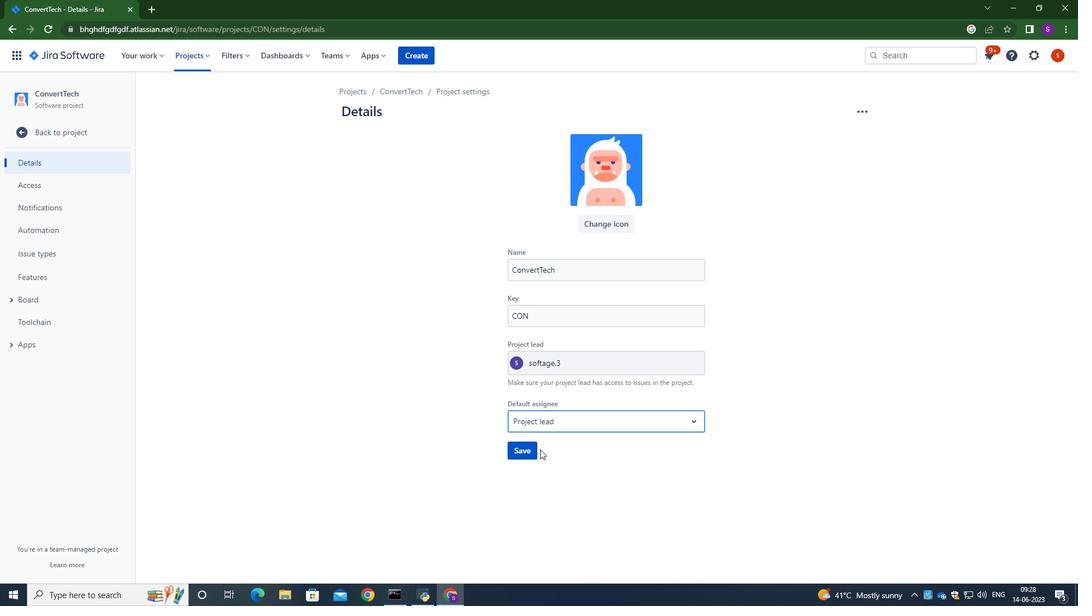 
Action: Mouse pressed left at (541, 427)
Screenshot: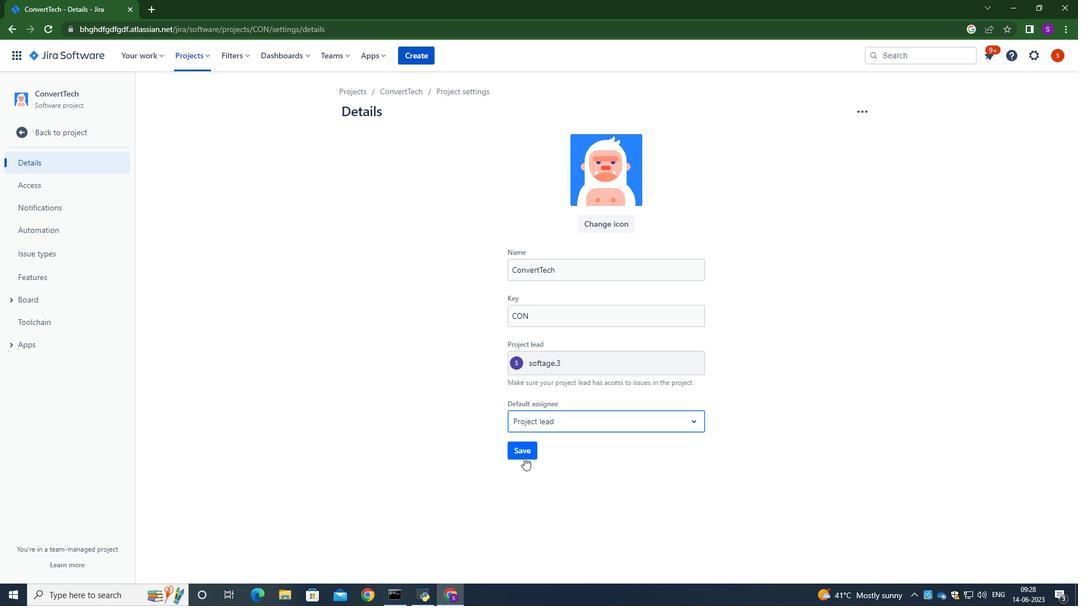 
Action: Mouse moved to (546, 448)
Screenshot: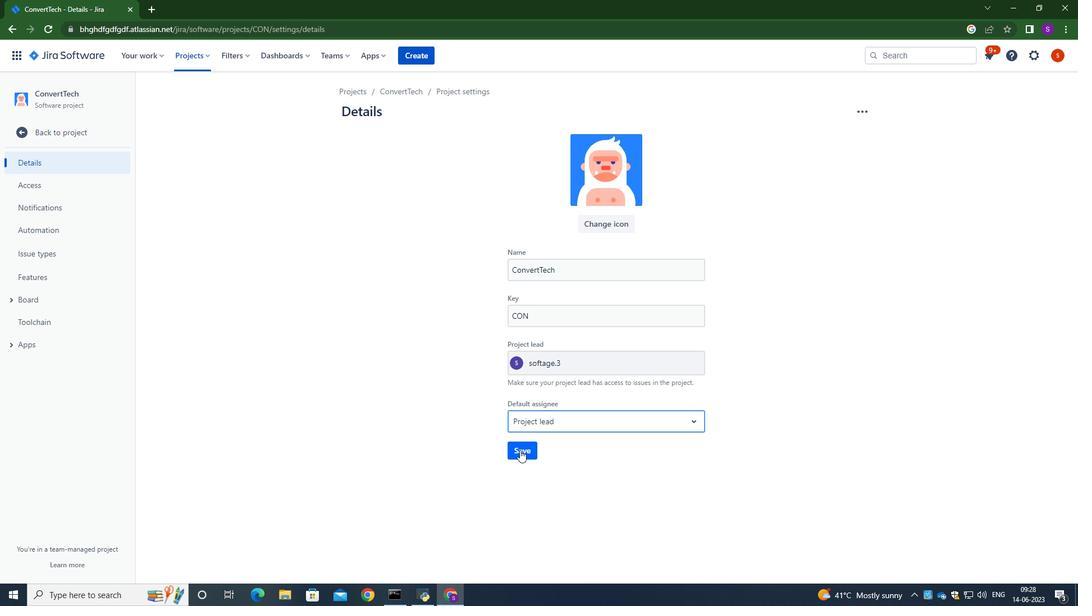 
Action: Mouse pressed left at (546, 448)
Screenshot: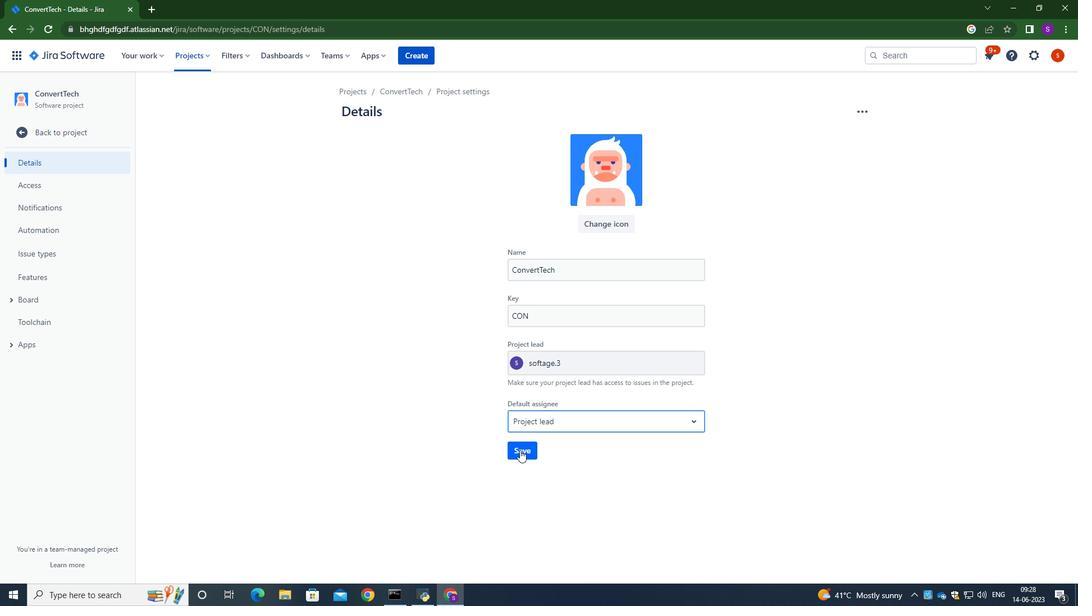 
Action: Mouse moved to (520, 450)
Screenshot: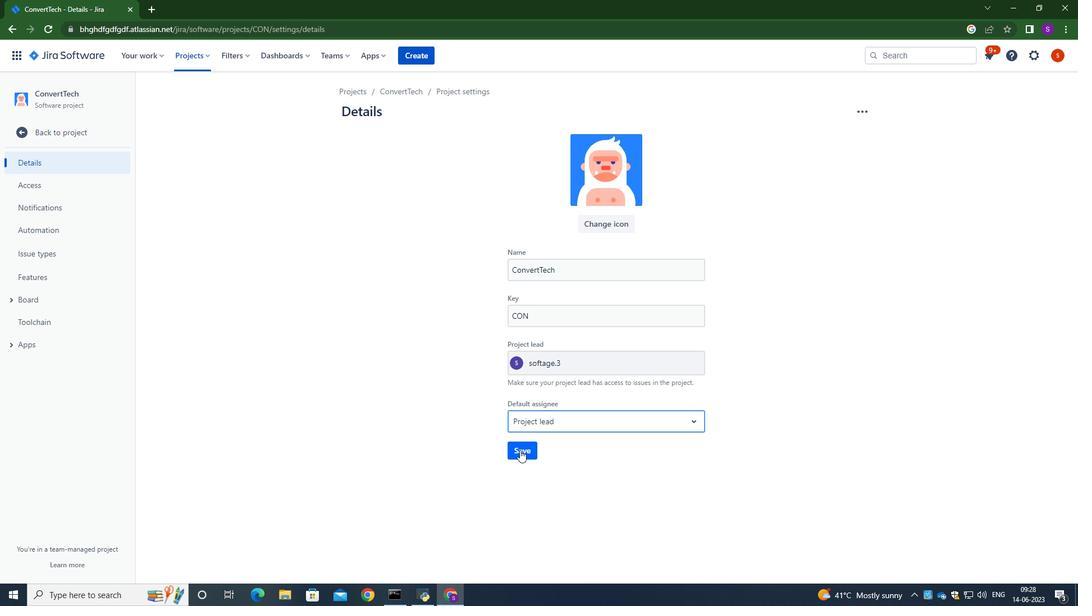 
Action: Mouse pressed left at (520, 450)
Screenshot: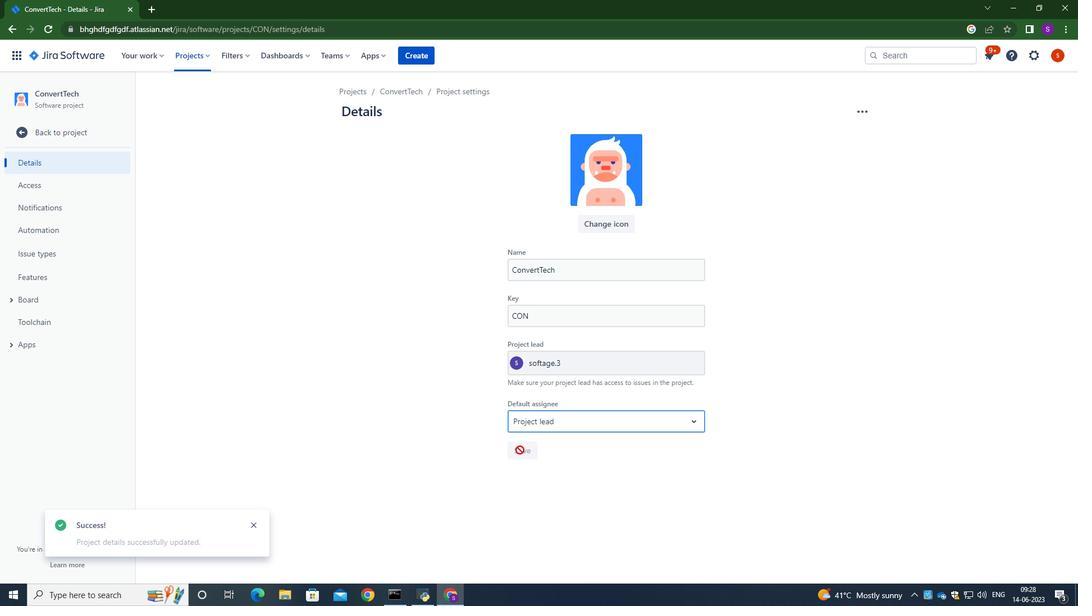 
Action: Mouse moved to (82, 135)
Screenshot: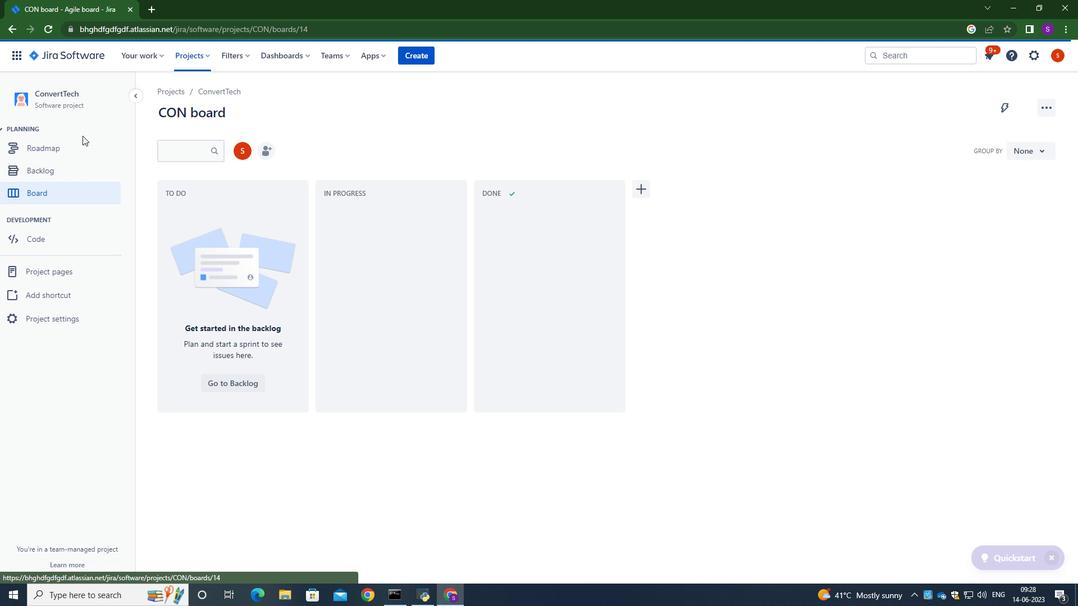 
Action: Mouse pressed left at (82, 135)
Screenshot: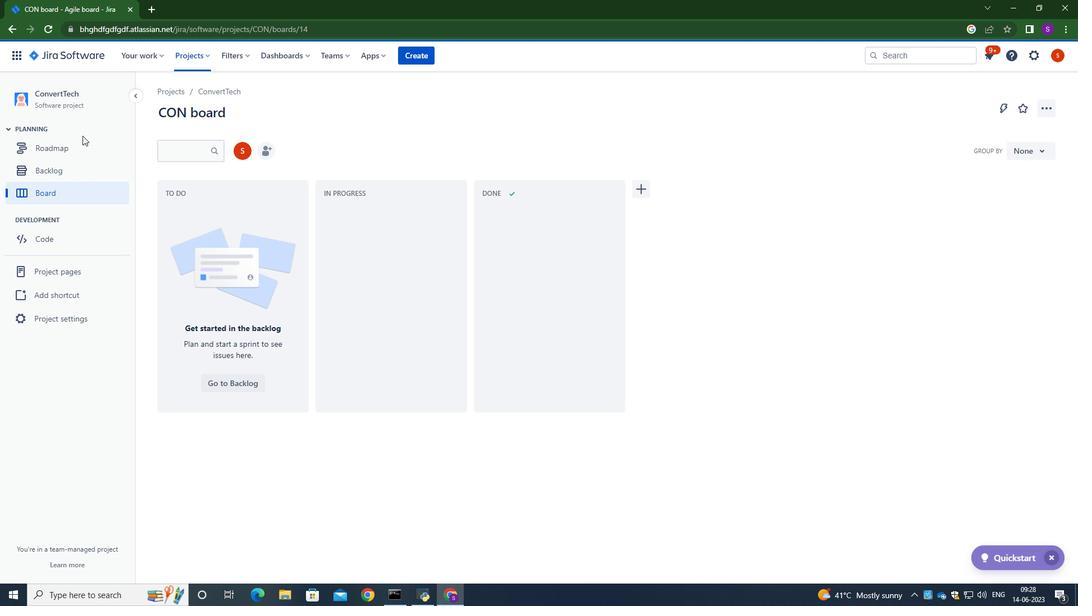 
Action: Mouse moved to (241, 151)
Screenshot: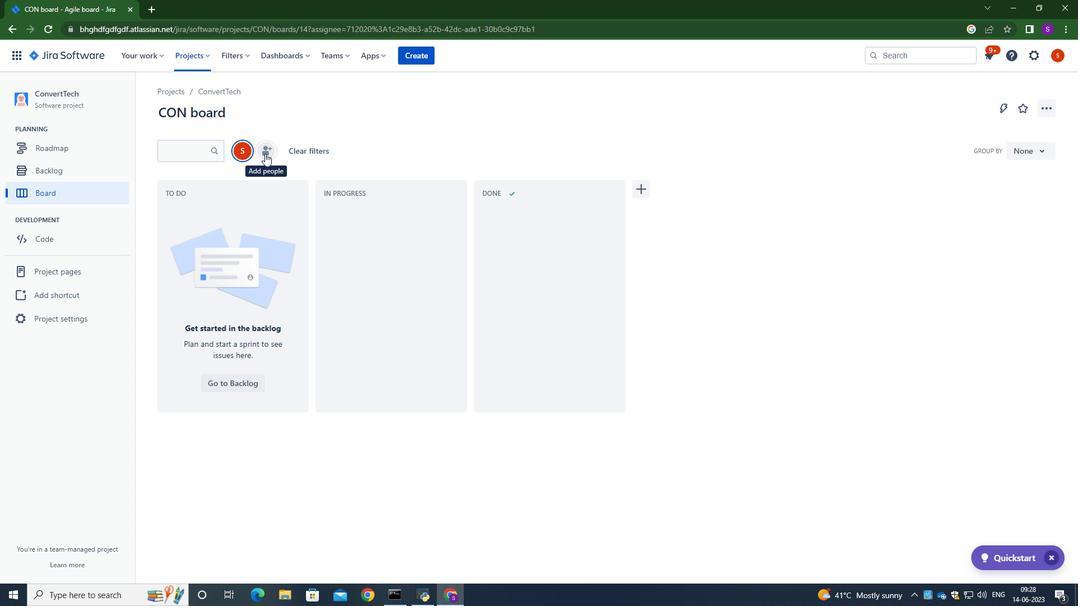 
Action: Mouse pressed left at (241, 151)
Screenshot: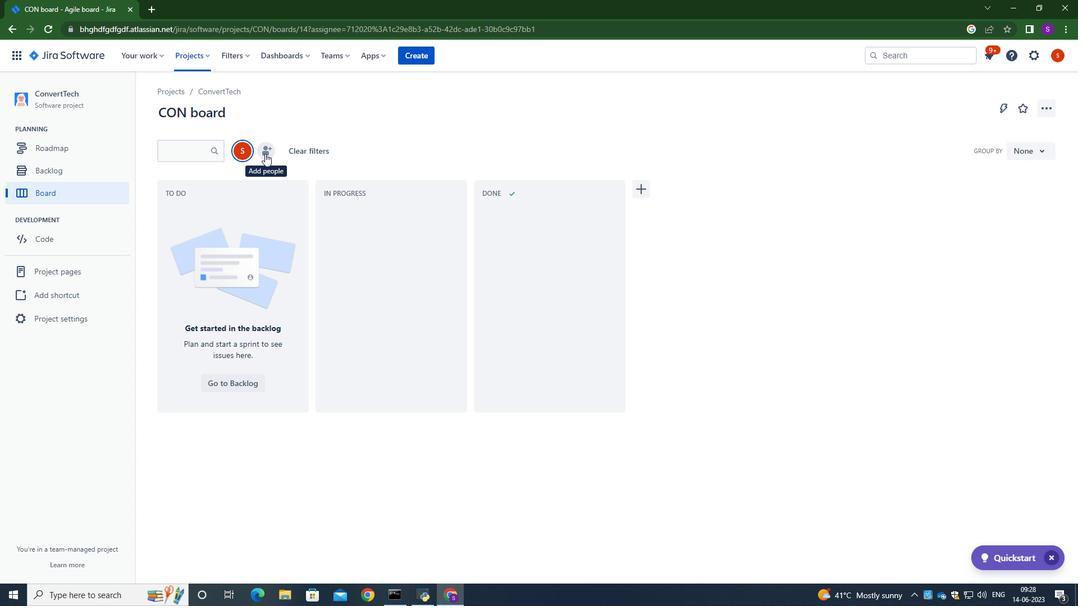 
Action: Mouse moved to (265, 153)
Screenshot: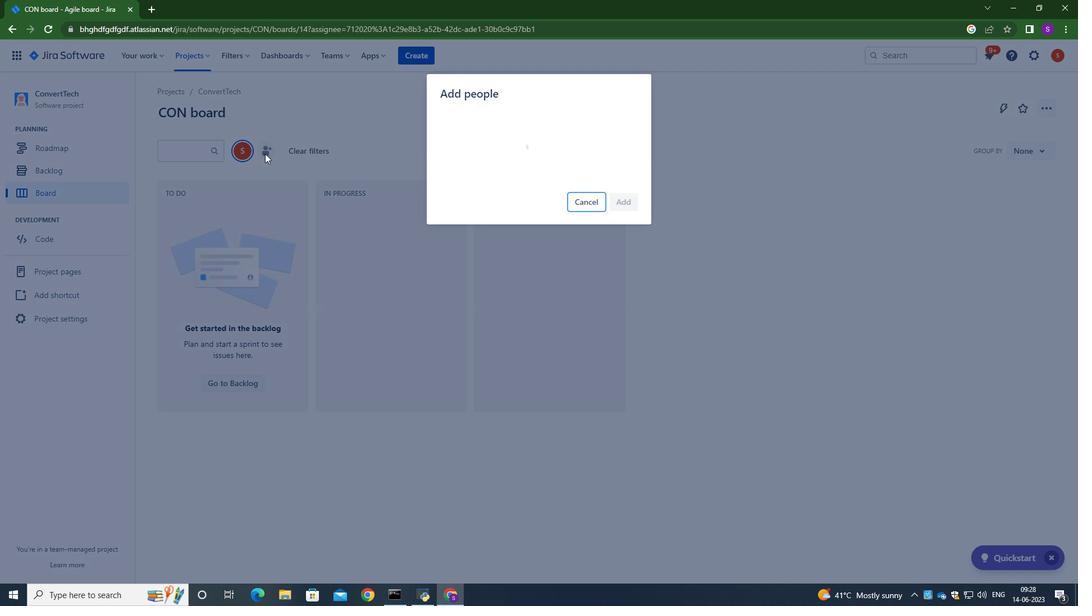 
Action: Mouse pressed left at (265, 153)
Screenshot: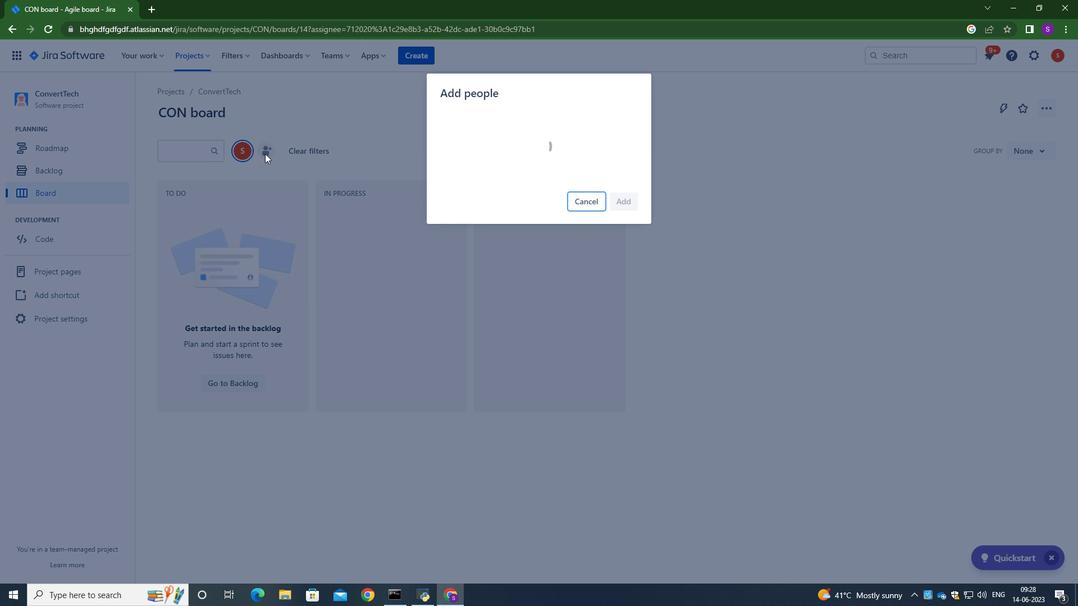 
Action: Mouse moved to (480, 135)
Screenshot: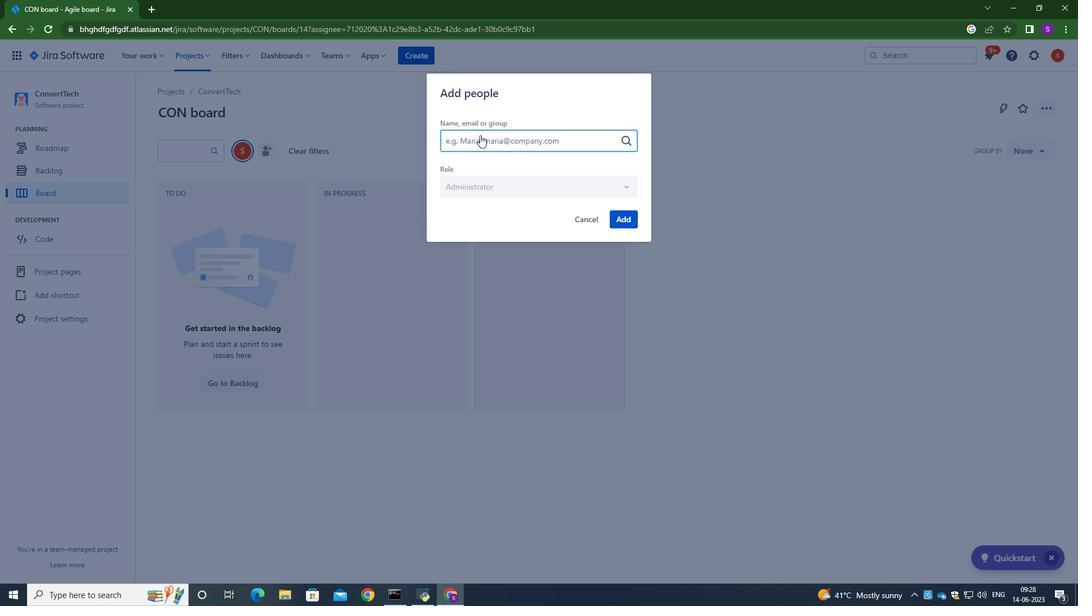 
Action: Key pressed softage.<Key.shift>@softage.net
Screenshot: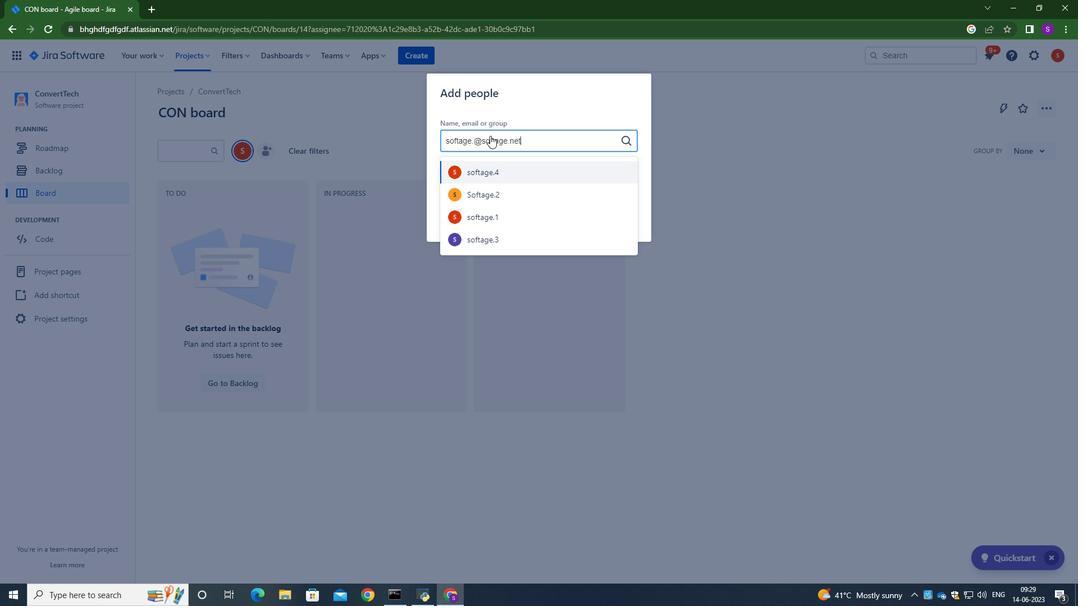 
Action: Mouse moved to (501, 176)
Screenshot: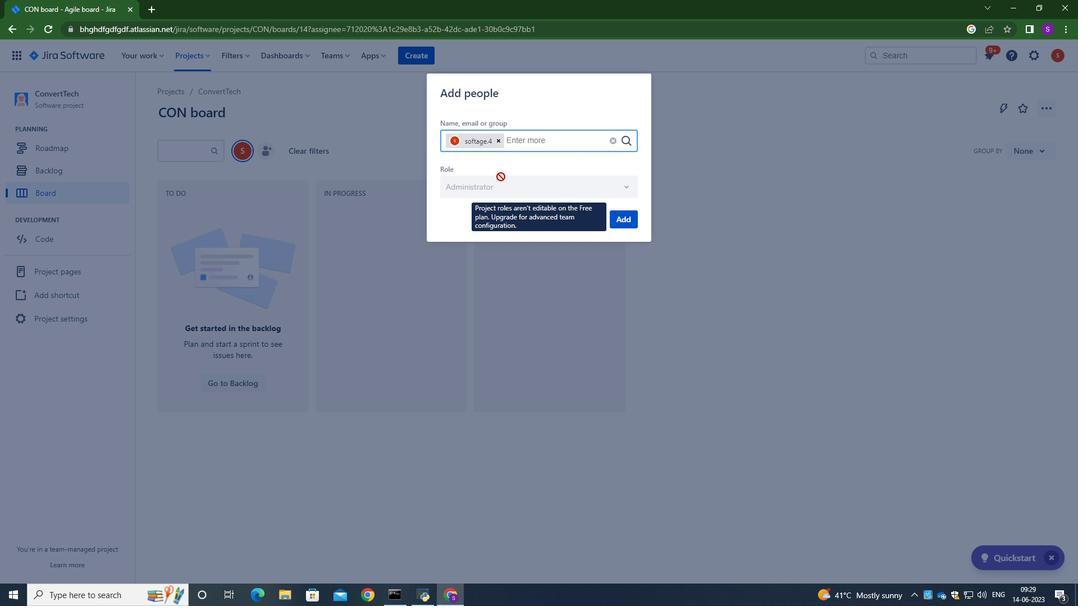 
Action: Mouse pressed left at (501, 176)
Screenshot: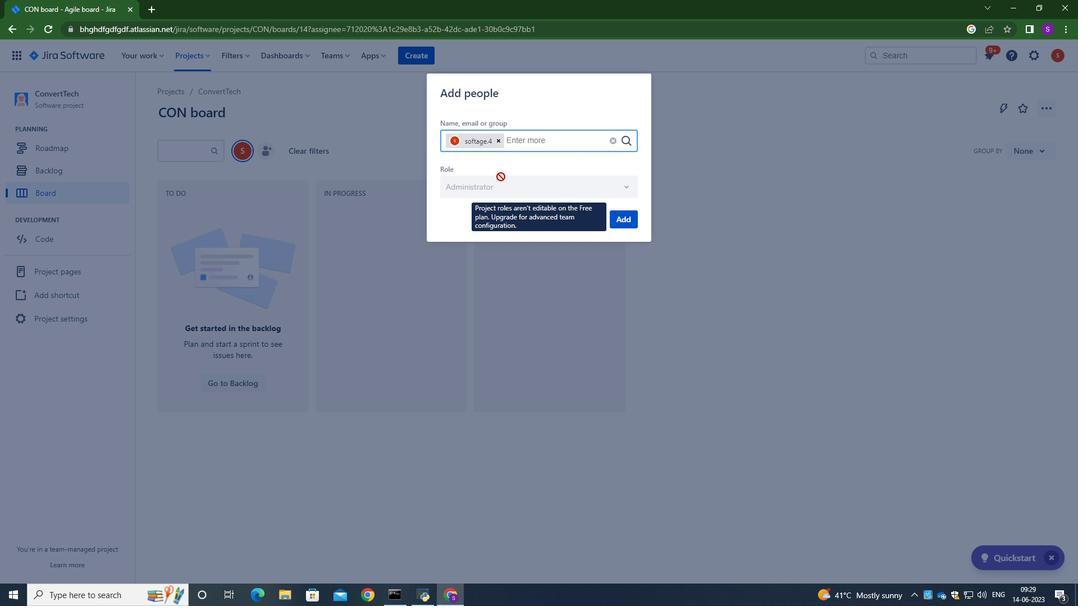 
Action: Mouse moved to (629, 221)
Screenshot: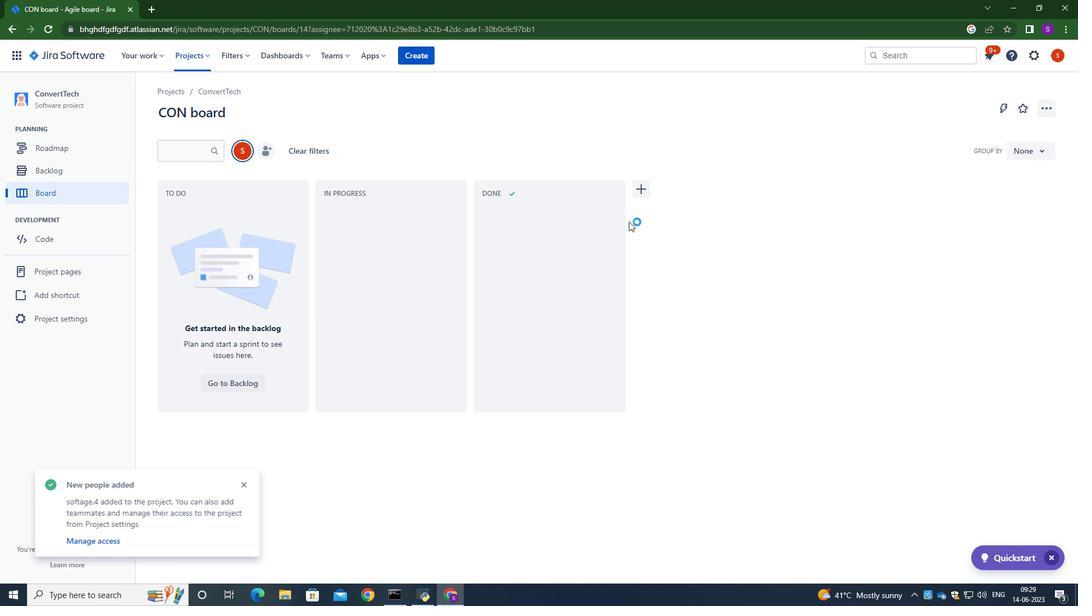 
Action: Mouse pressed left at (629, 221)
Screenshot: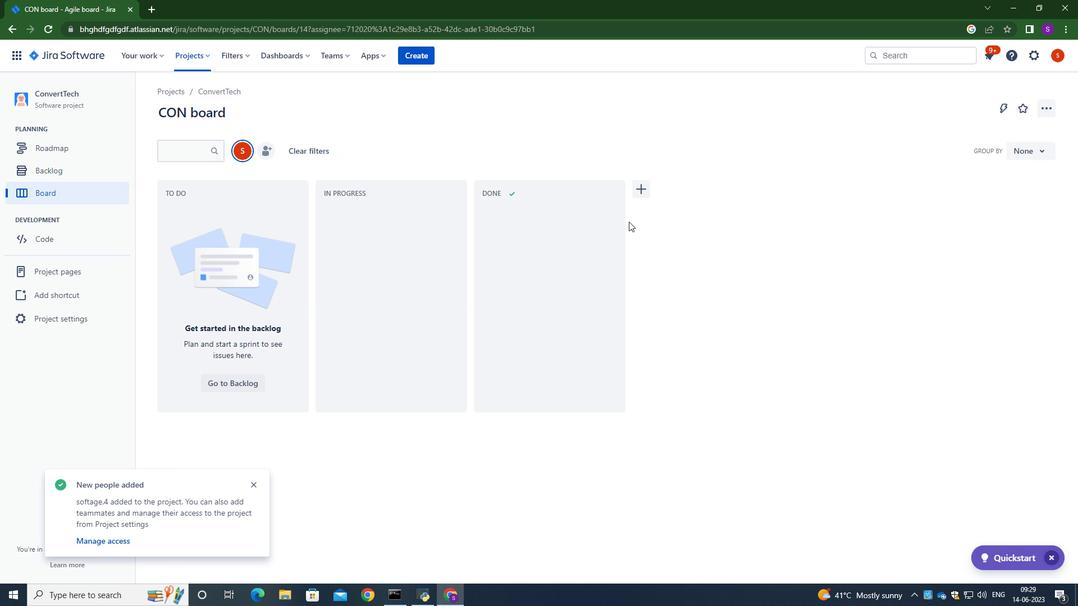 
